Task: Look for space in Vinkovci, Croatia from 1st July, 2023 to 9th July, 2023 for 2 adults in price range Rs.8000 to Rs.15000. Place can be entire place with 1  bedroom having 1 bed and 1 bathroom. Property type can be house, flat, guest house. Booking option can be shelf check-in. Required host language is English.
Action: Mouse moved to (485, 84)
Screenshot: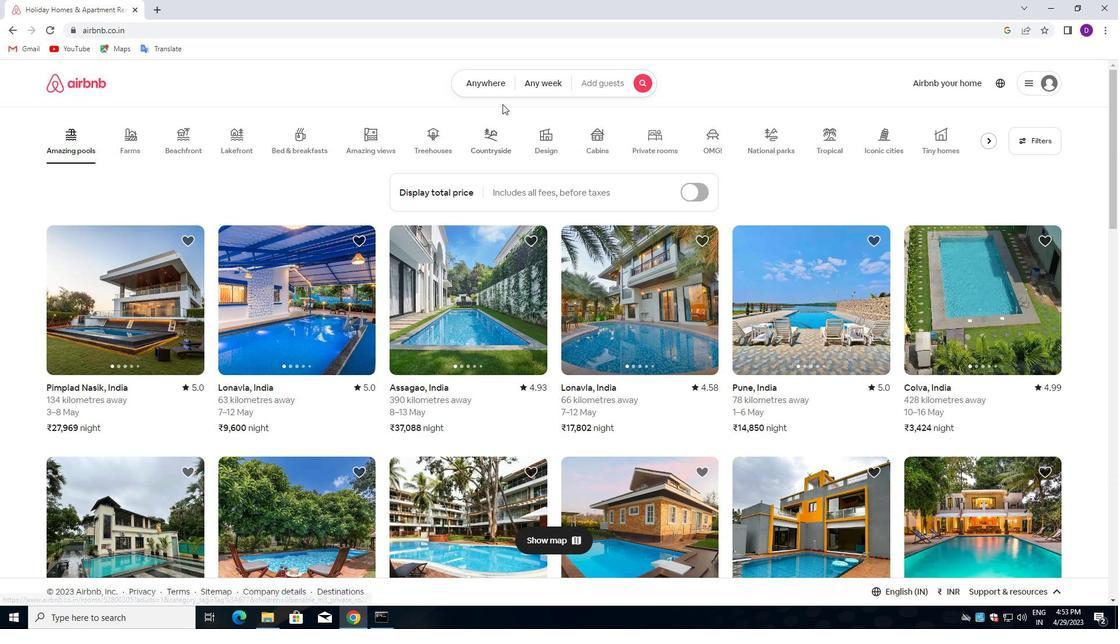 
Action: Mouse pressed left at (485, 84)
Screenshot: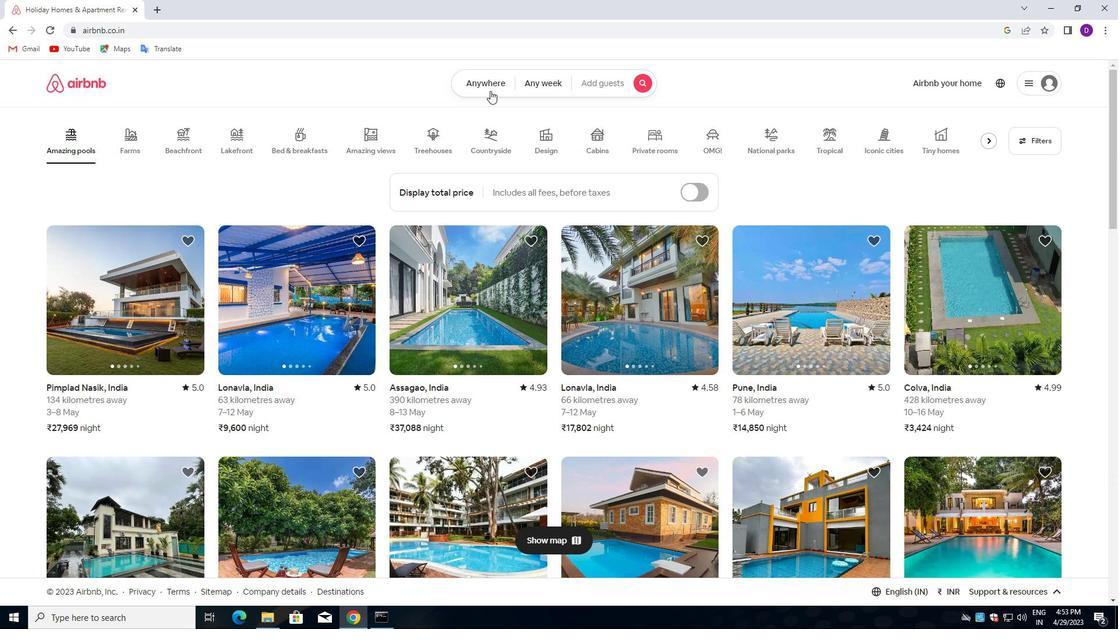
Action: Mouse moved to (377, 131)
Screenshot: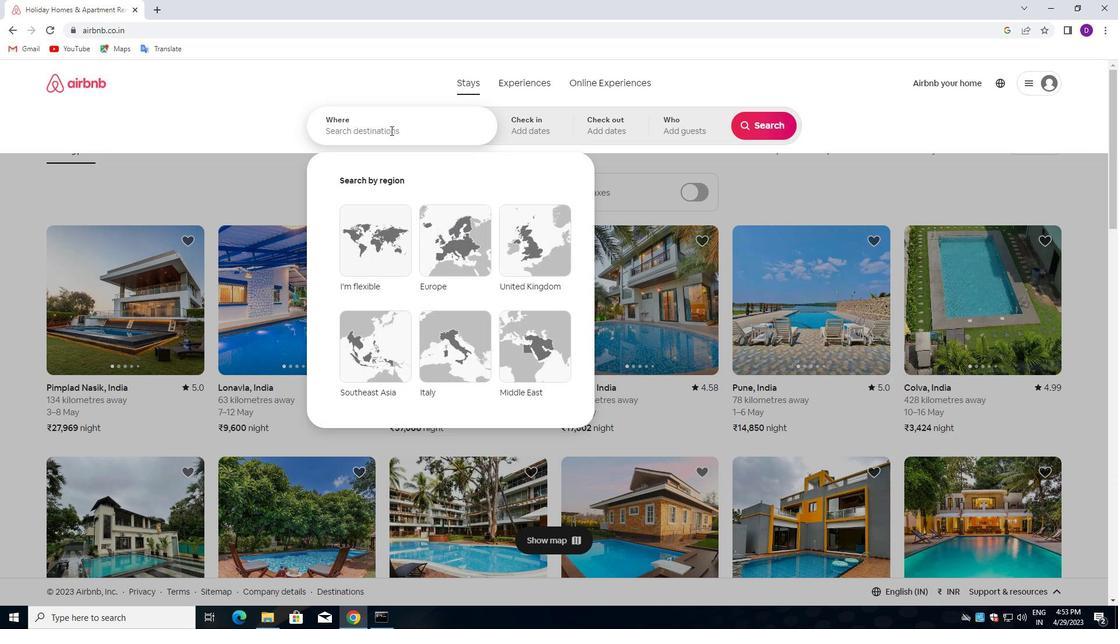 
Action: Mouse pressed left at (377, 131)
Screenshot: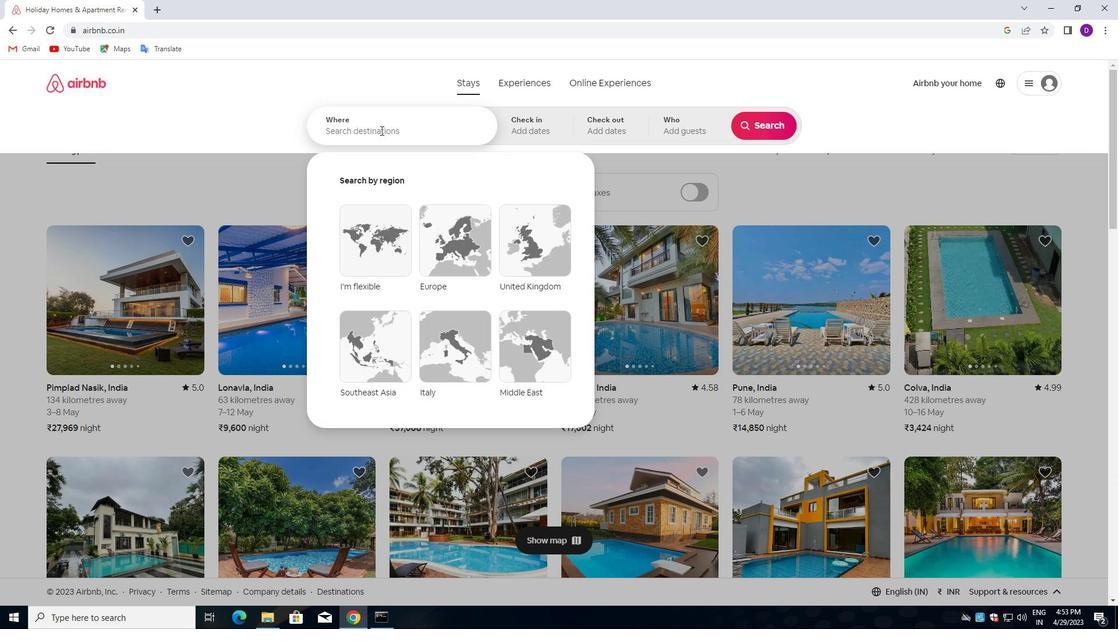 
Action: Key pressed <Key.shift_r>Vinkovci,<Key.space><Key.shift_r>Croatia<Key.down><Key.enter>
Screenshot: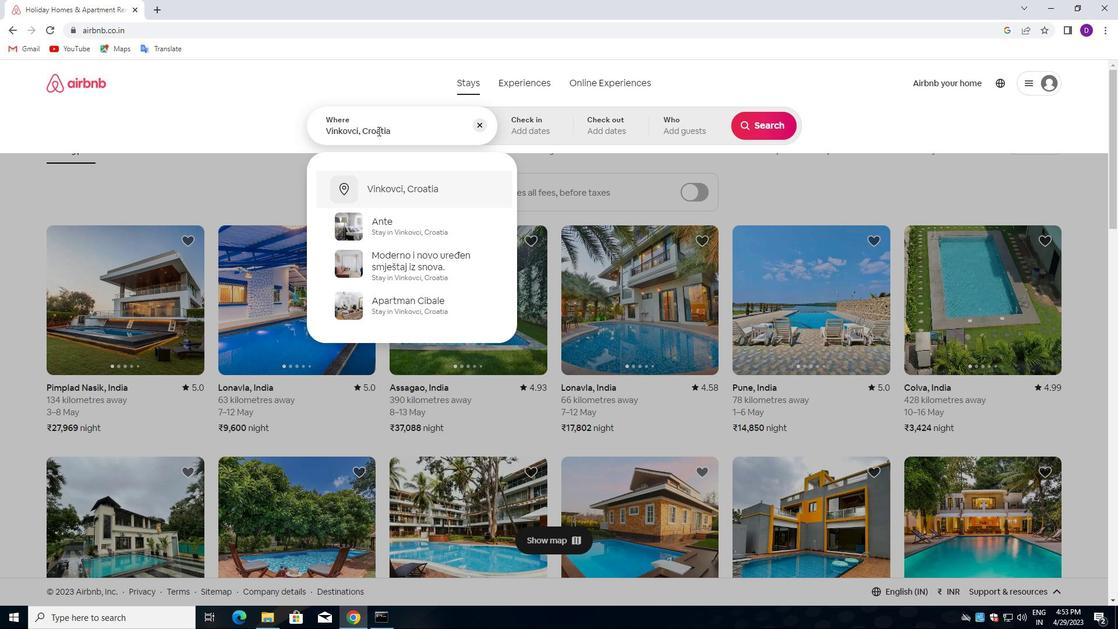 
Action: Mouse moved to (762, 218)
Screenshot: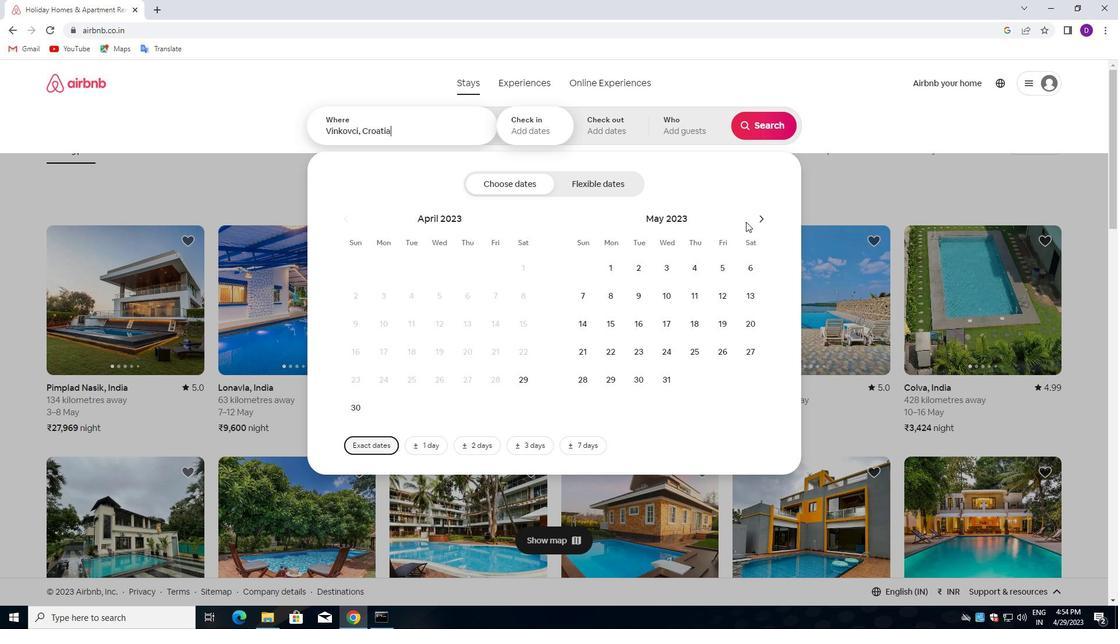 
Action: Mouse pressed left at (762, 218)
Screenshot: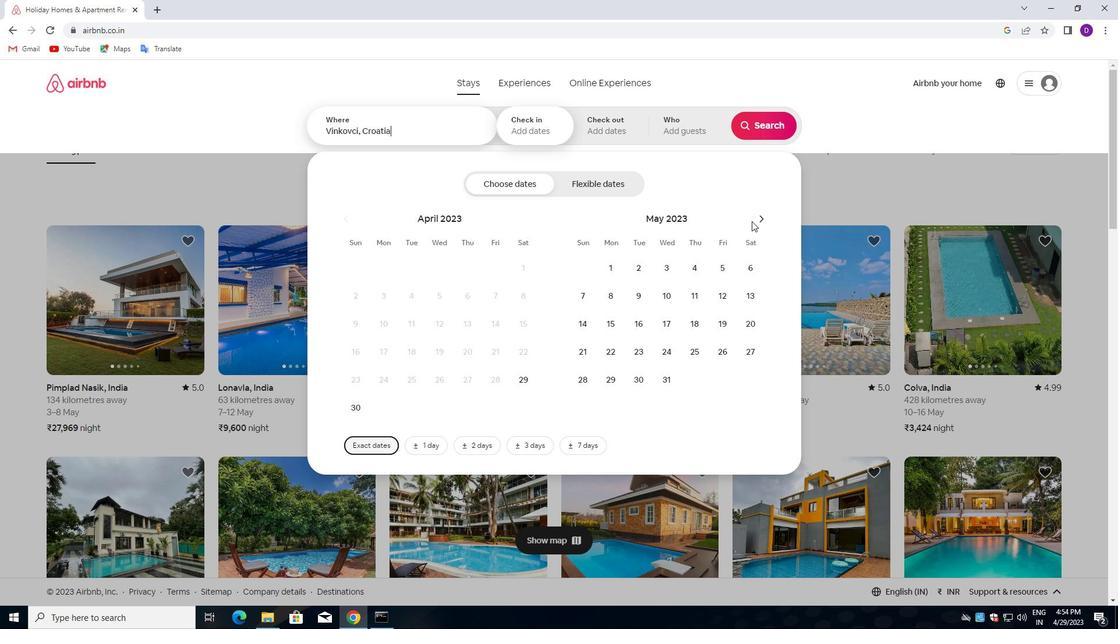 
Action: Mouse pressed left at (762, 218)
Screenshot: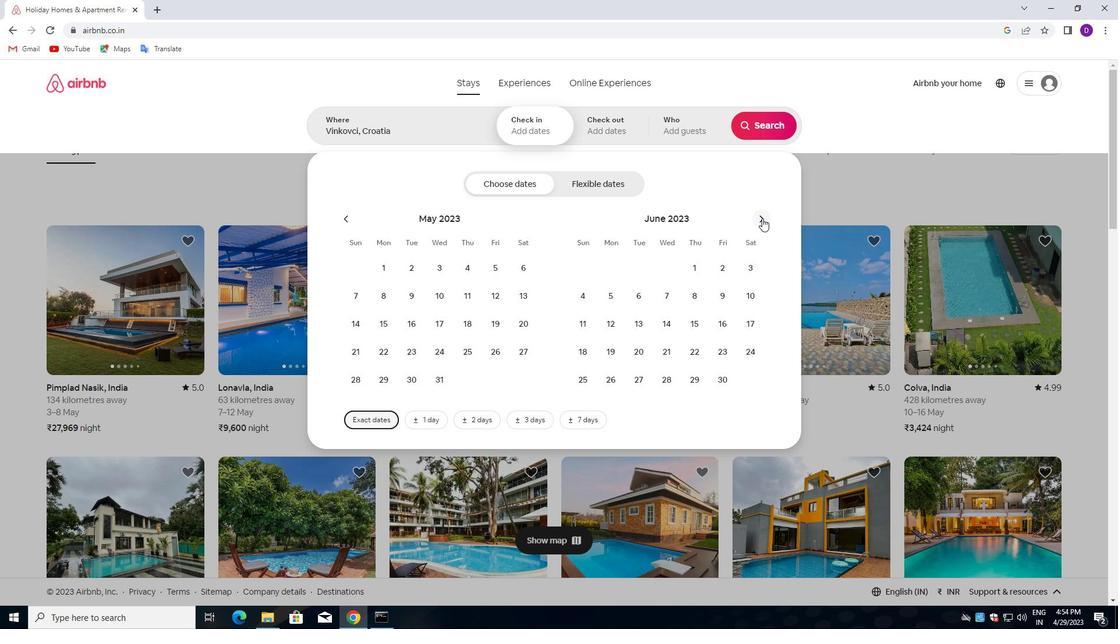 
Action: Mouse moved to (750, 265)
Screenshot: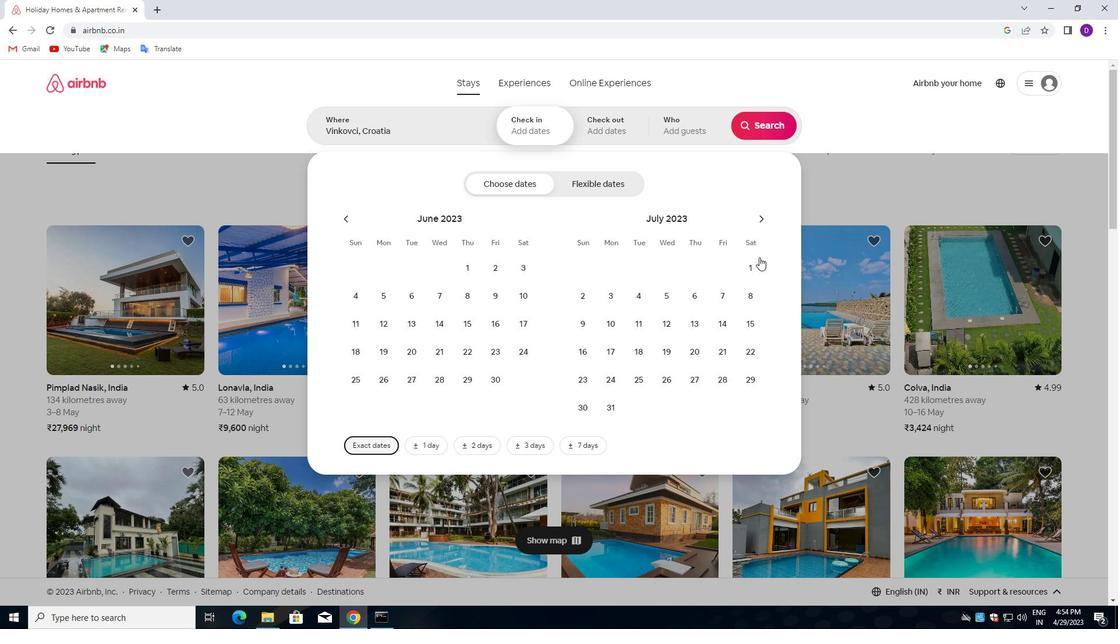 
Action: Mouse pressed left at (750, 265)
Screenshot: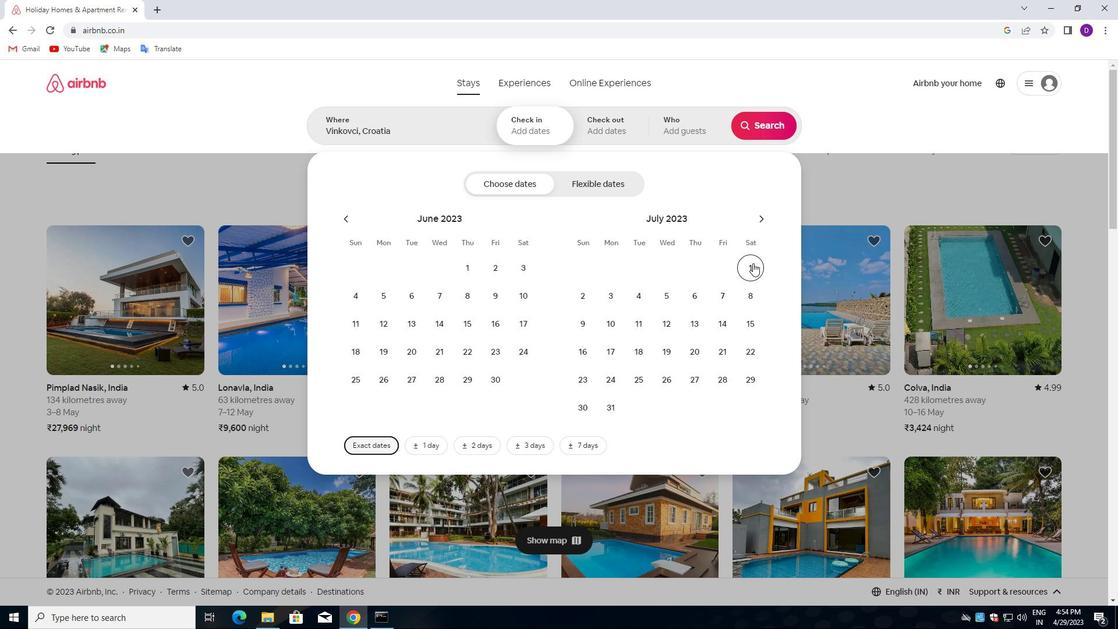 
Action: Mouse moved to (582, 319)
Screenshot: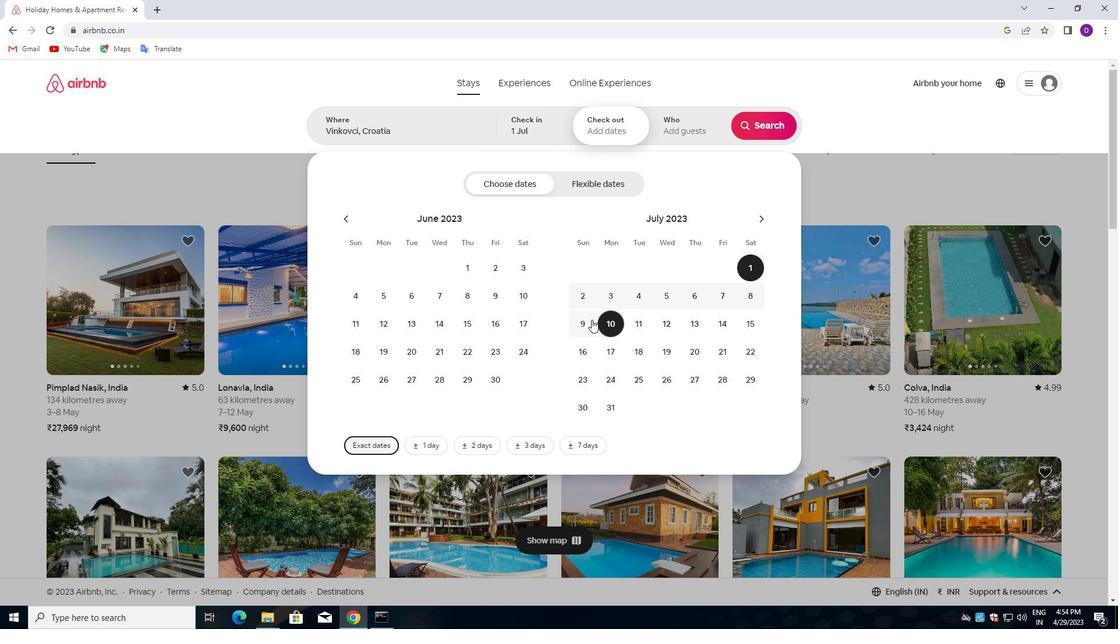 
Action: Mouse pressed left at (582, 319)
Screenshot: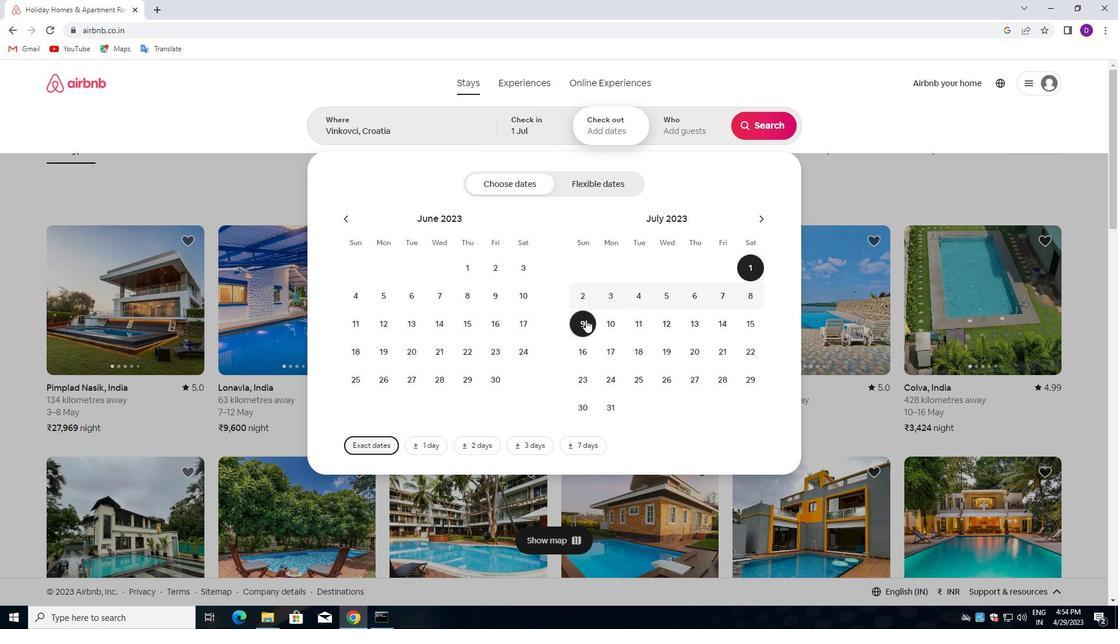 
Action: Mouse moved to (673, 126)
Screenshot: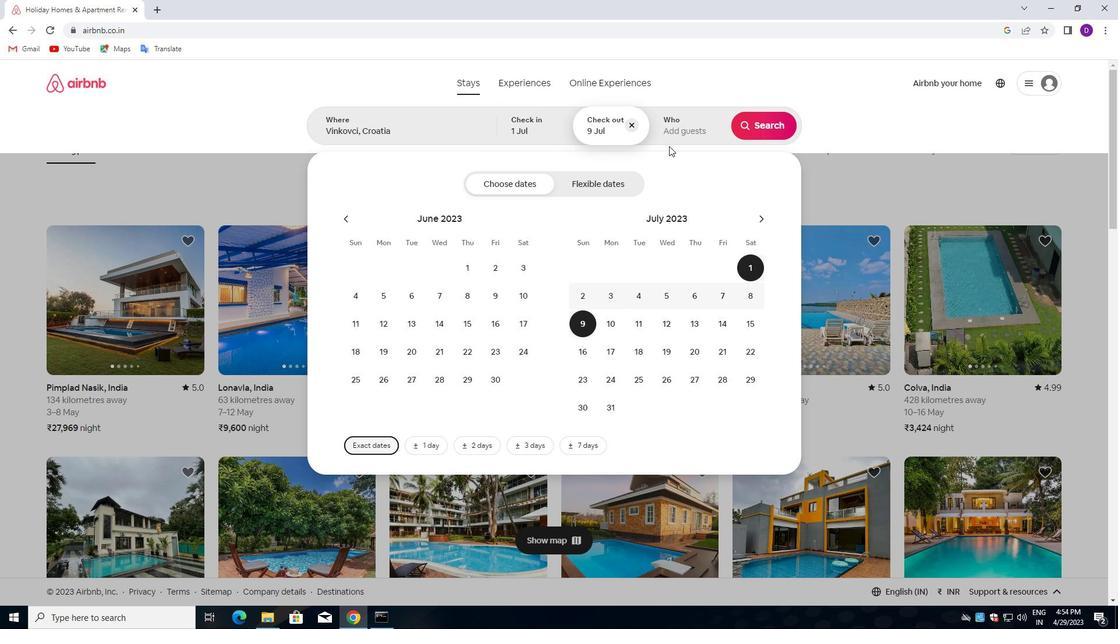 
Action: Mouse pressed left at (673, 126)
Screenshot: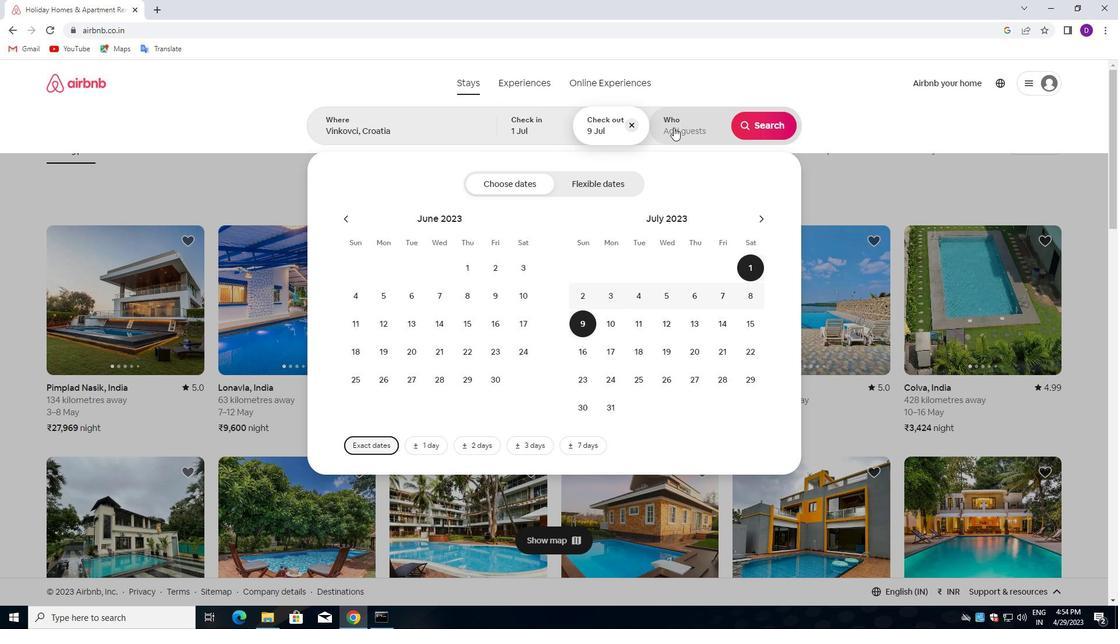 
Action: Mouse moved to (773, 190)
Screenshot: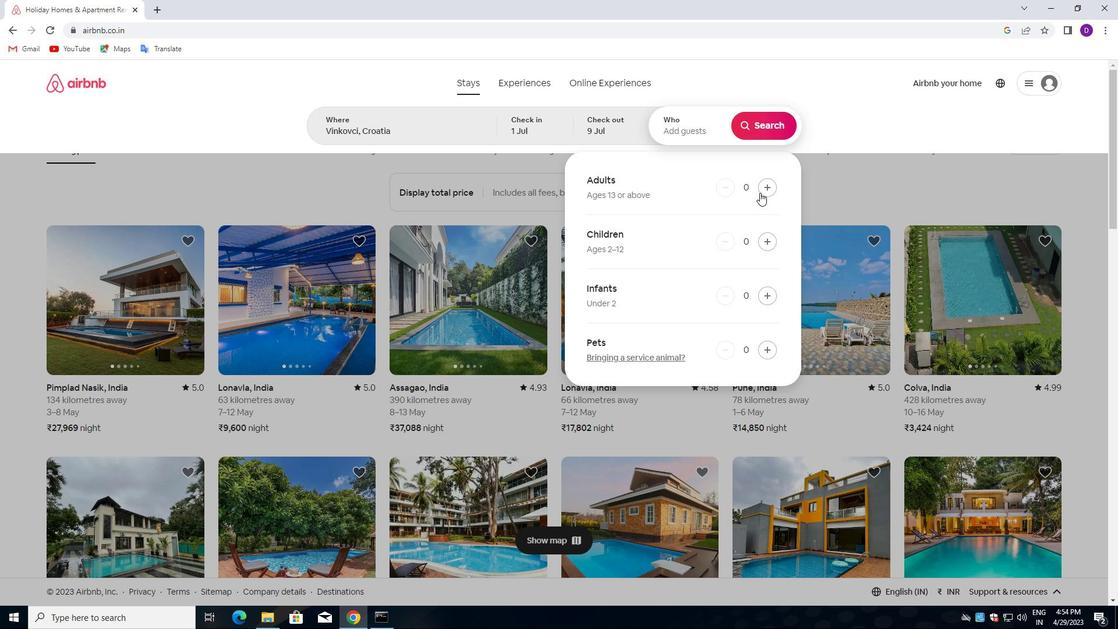 
Action: Mouse pressed left at (773, 190)
Screenshot: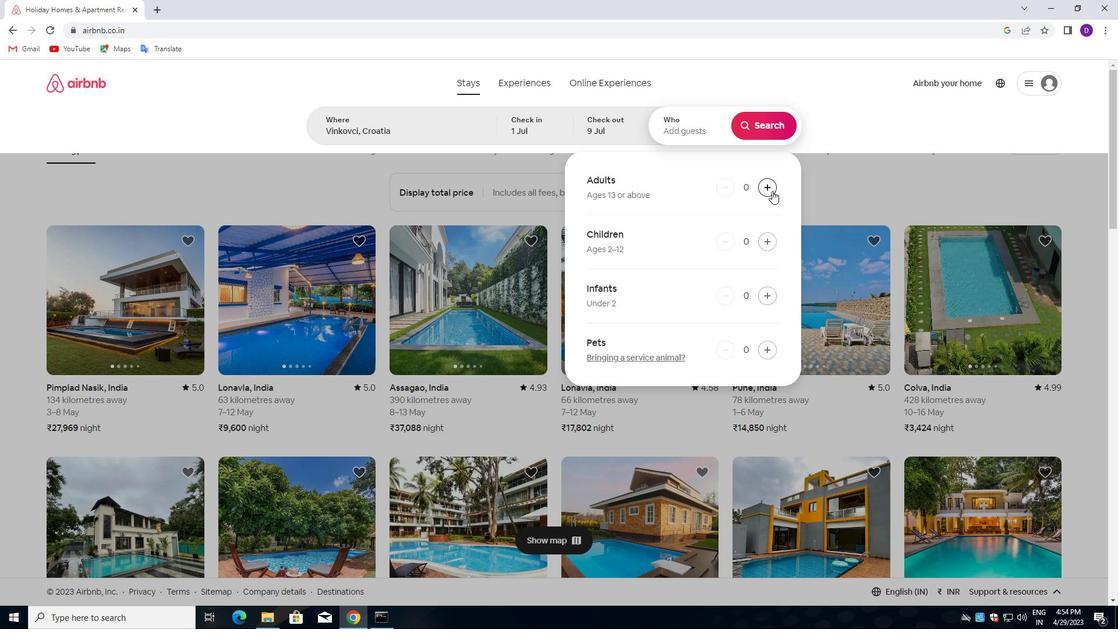 
Action: Mouse pressed left at (773, 190)
Screenshot: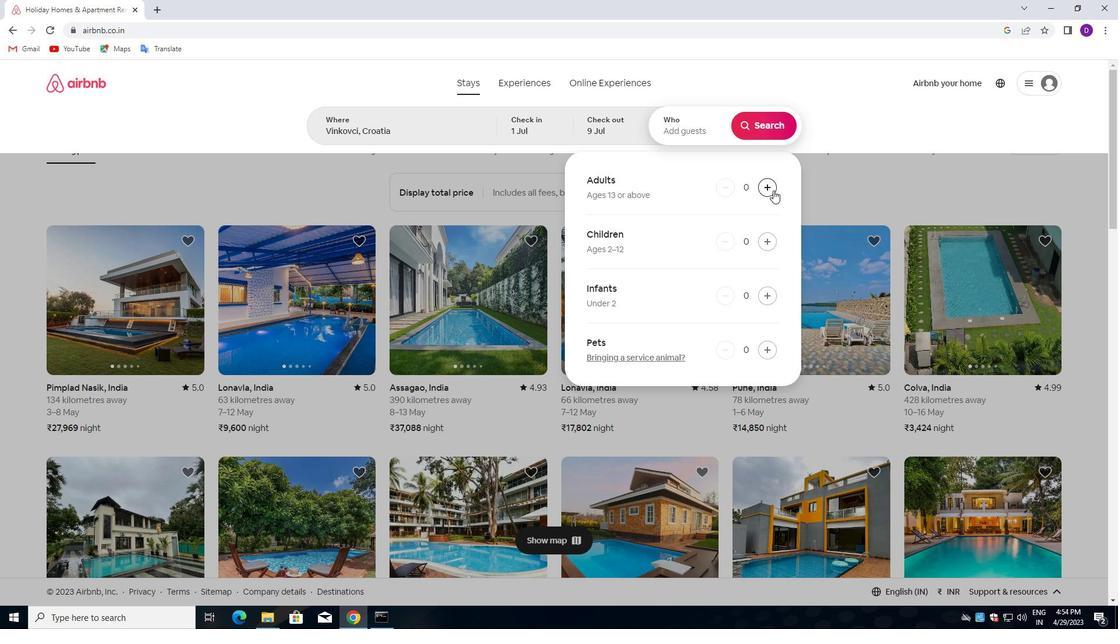 
Action: Mouse moved to (758, 128)
Screenshot: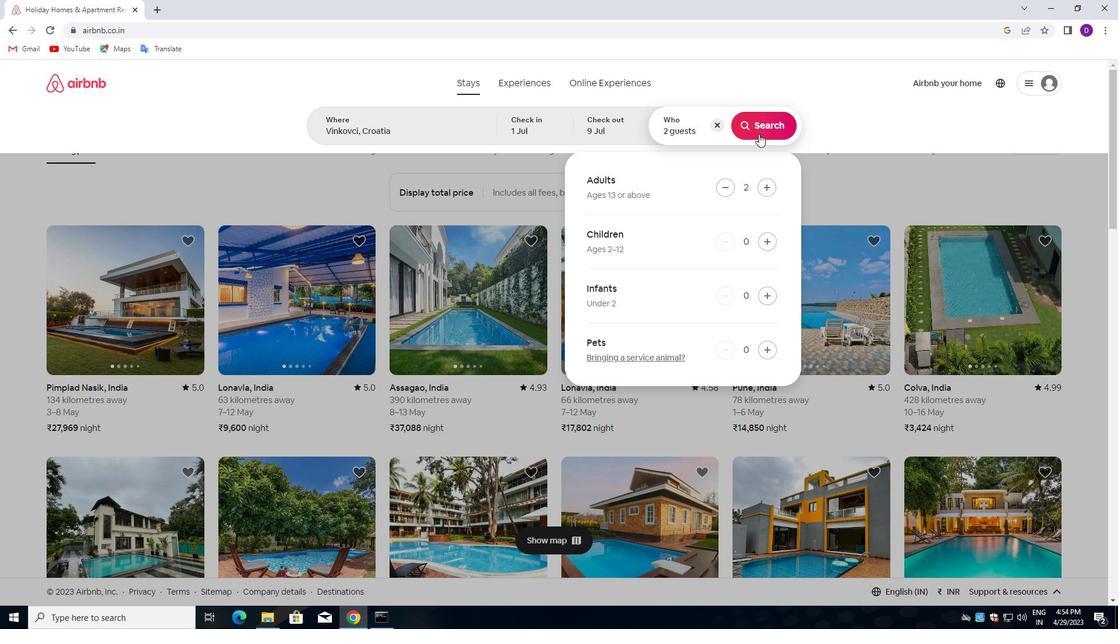 
Action: Mouse pressed left at (758, 128)
Screenshot: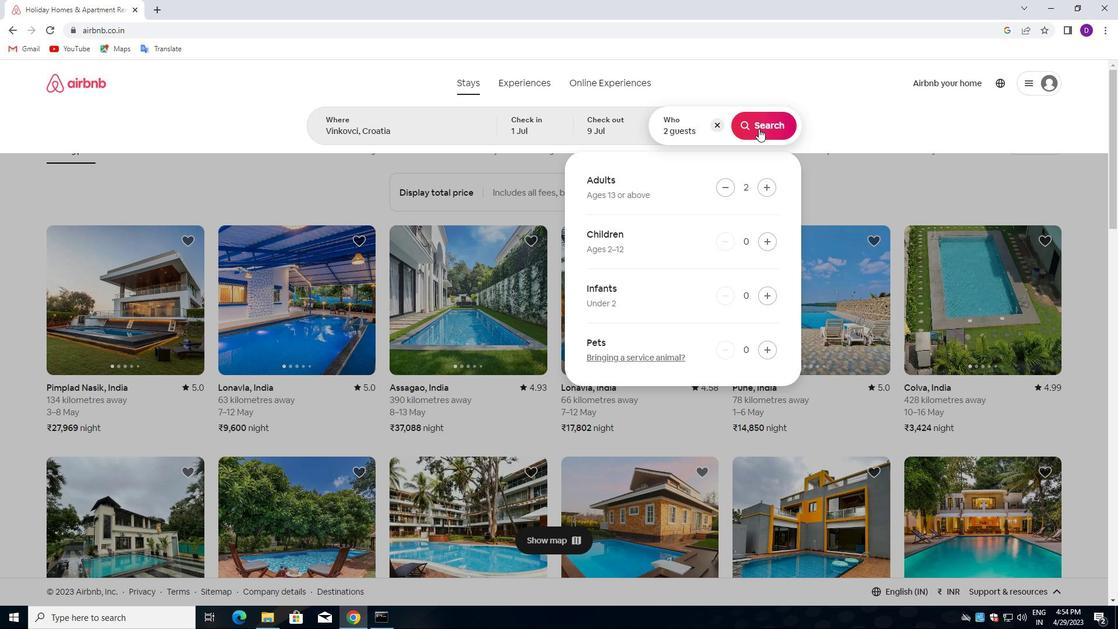 
Action: Mouse moved to (1056, 134)
Screenshot: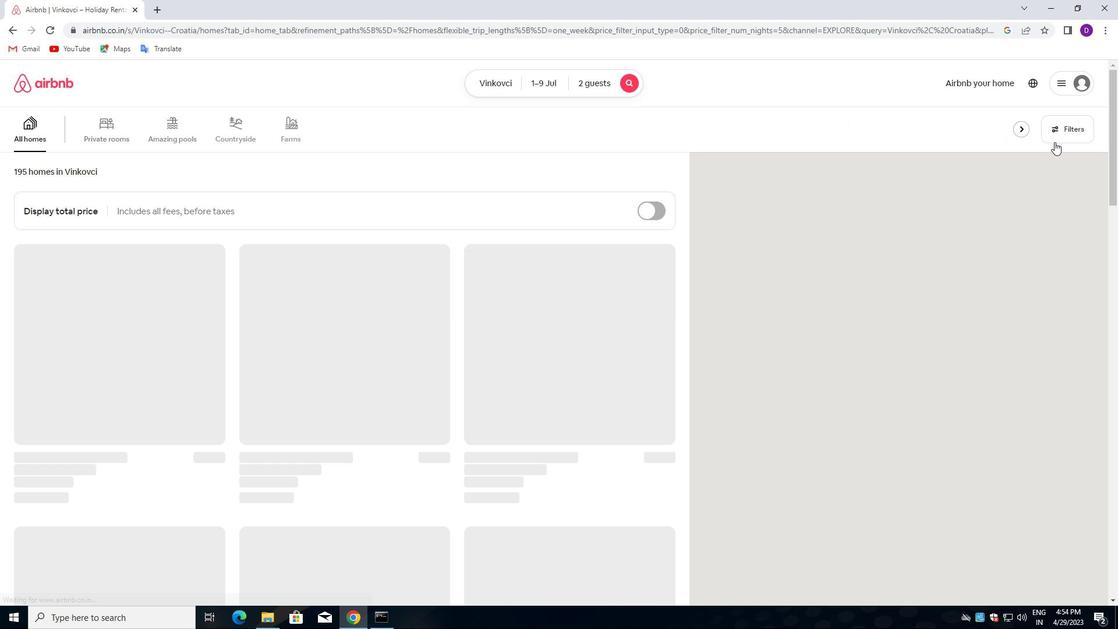 
Action: Mouse pressed left at (1056, 134)
Screenshot: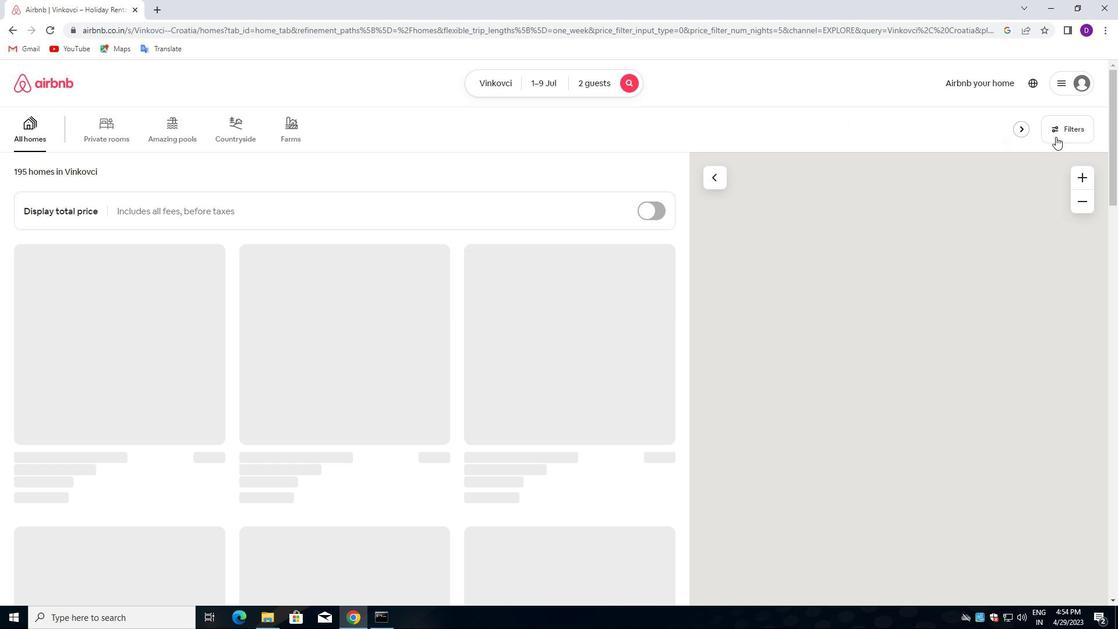 
Action: Mouse moved to (408, 277)
Screenshot: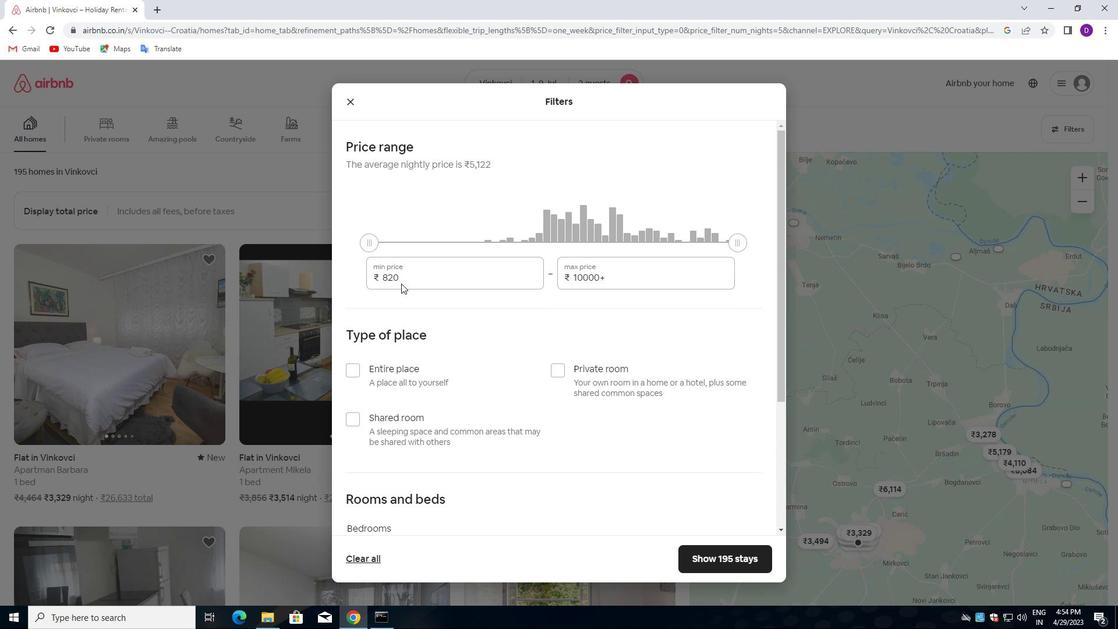 
Action: Mouse pressed left at (408, 277)
Screenshot: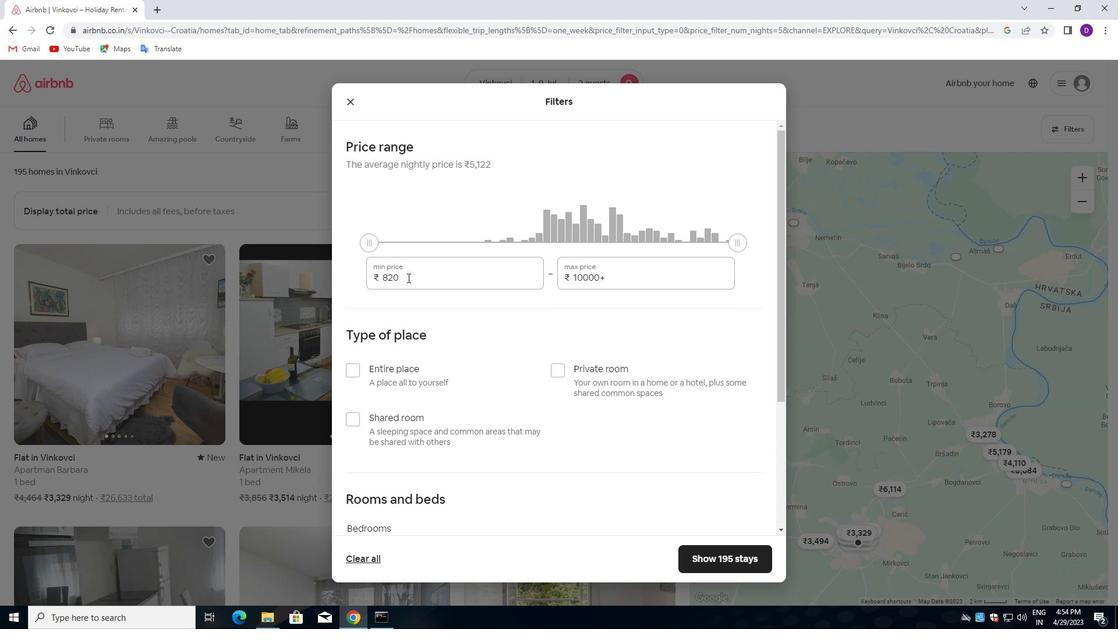 
Action: Mouse pressed left at (408, 277)
Screenshot: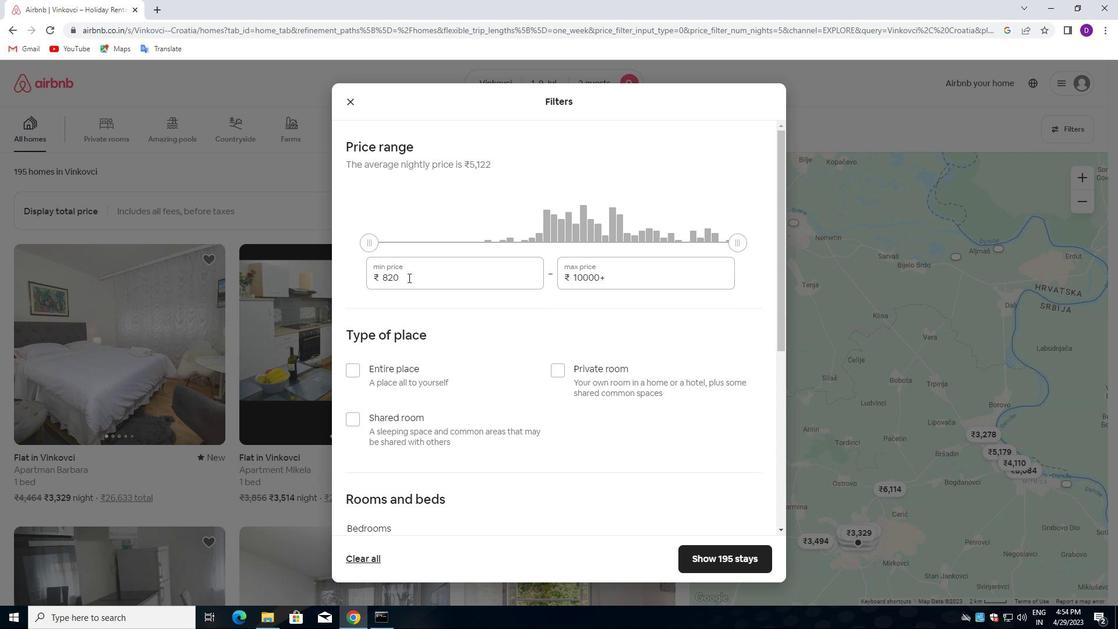 
Action: Key pressed 8000<Key.tab>159<Key.backspace>000
Screenshot: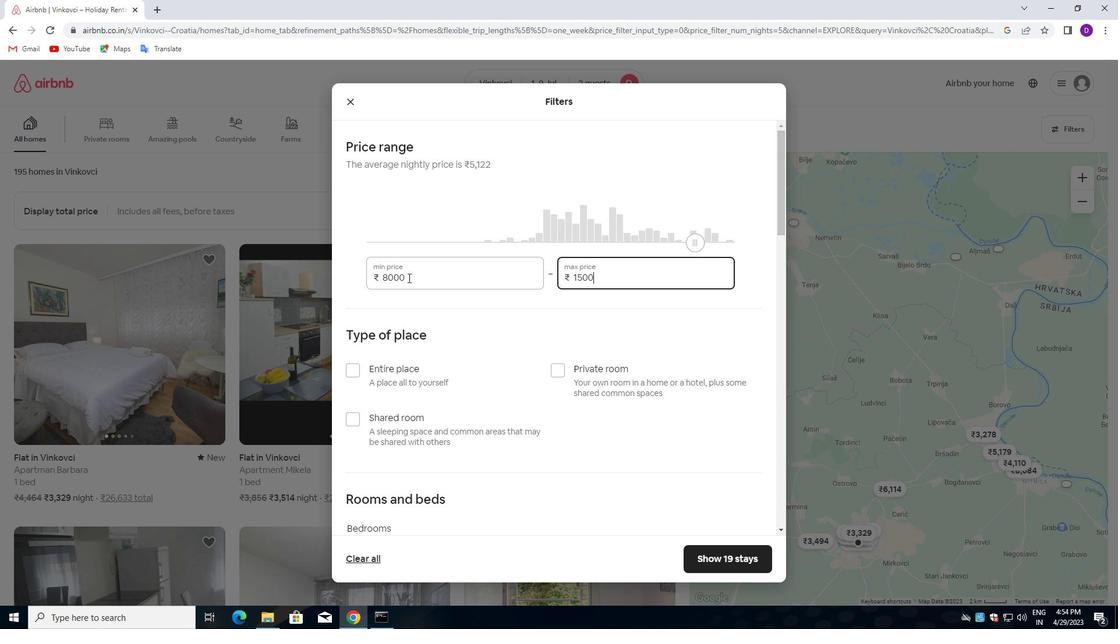 
Action: Mouse moved to (355, 372)
Screenshot: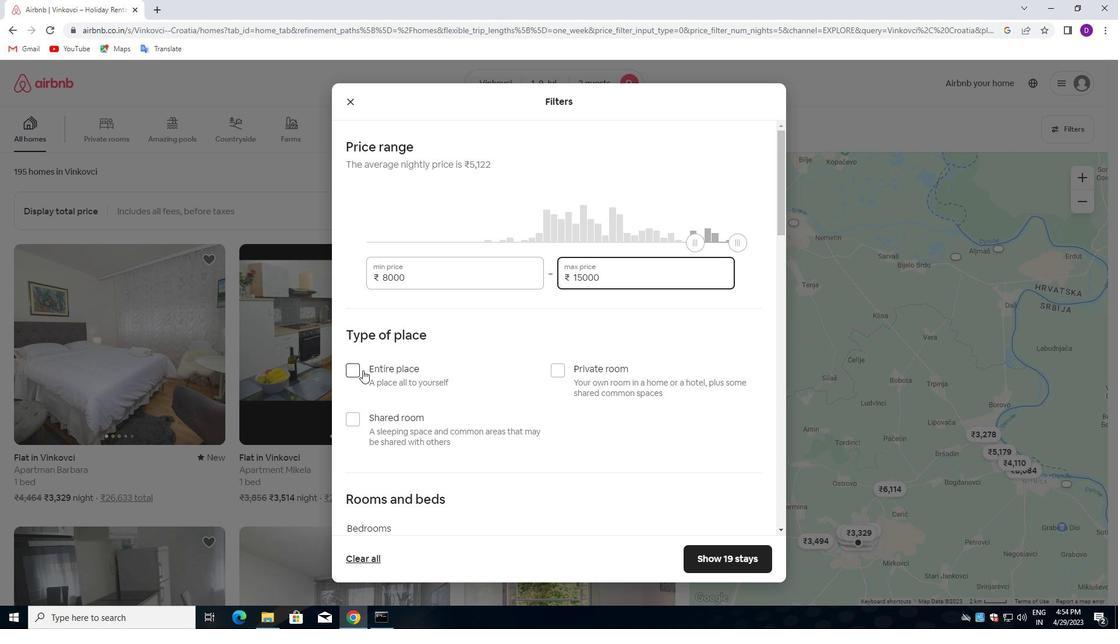 
Action: Mouse pressed left at (355, 372)
Screenshot: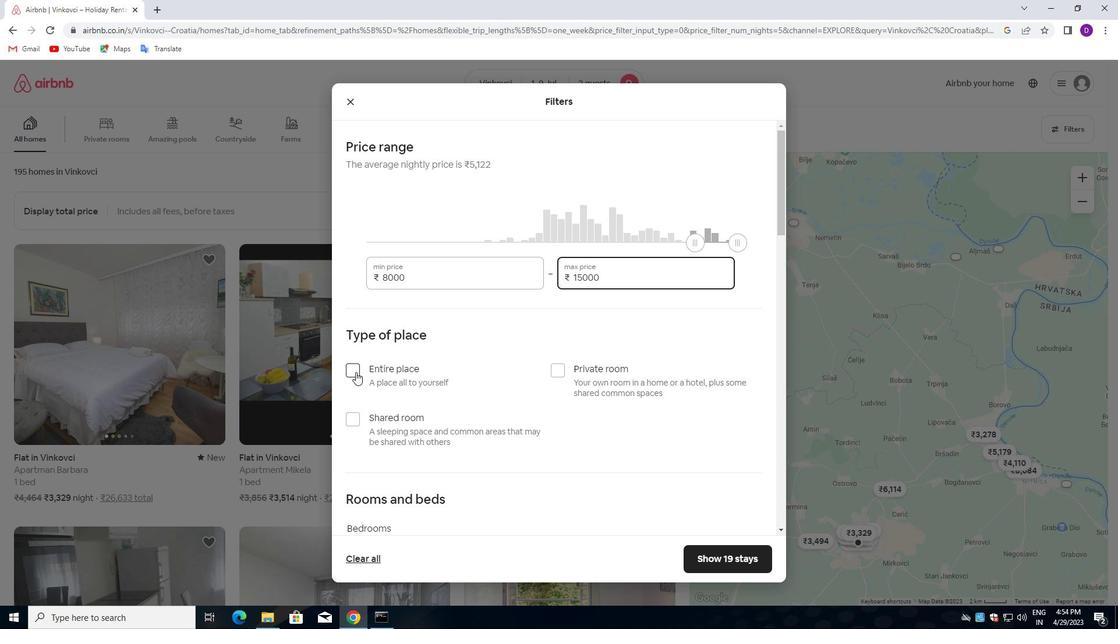 
Action: Mouse moved to (417, 424)
Screenshot: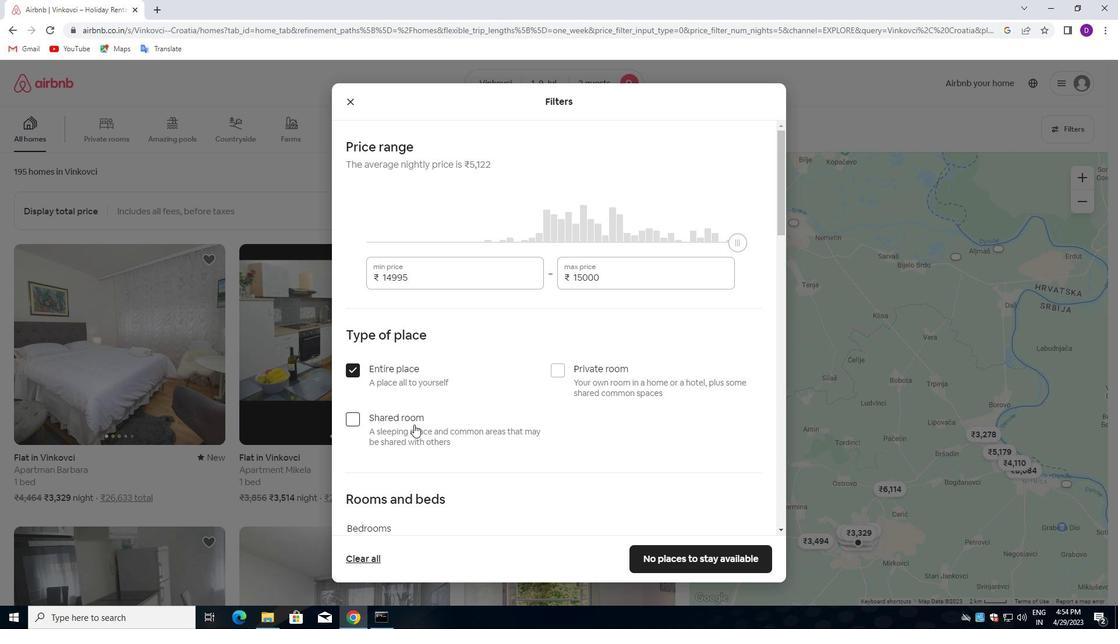 
Action: Mouse scrolled (417, 423) with delta (0, 0)
Screenshot: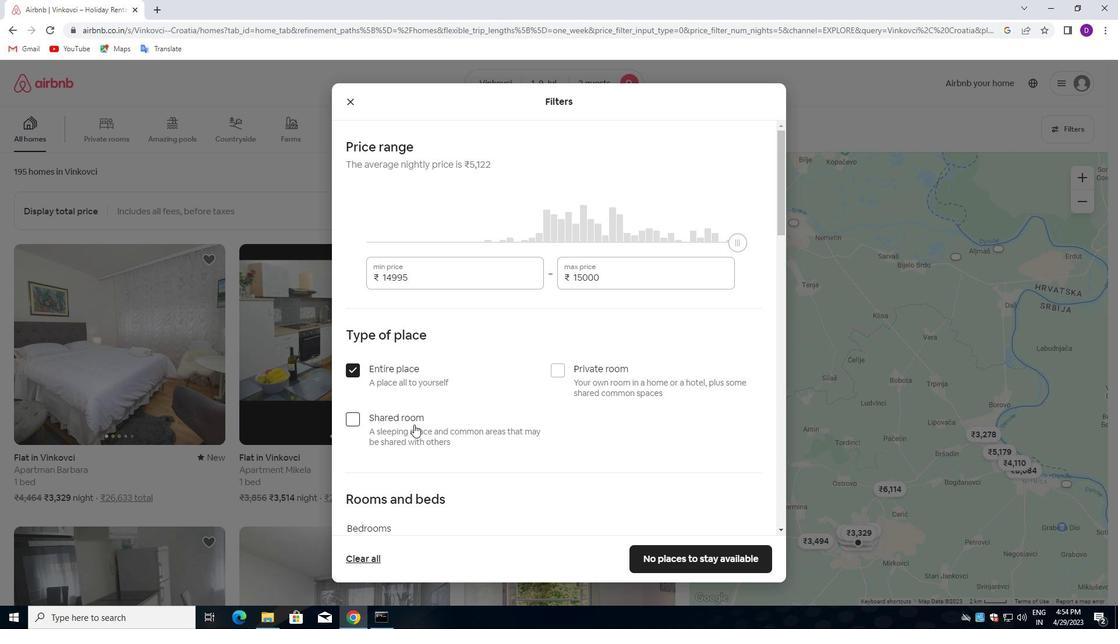 
Action: Mouse scrolled (417, 423) with delta (0, 0)
Screenshot: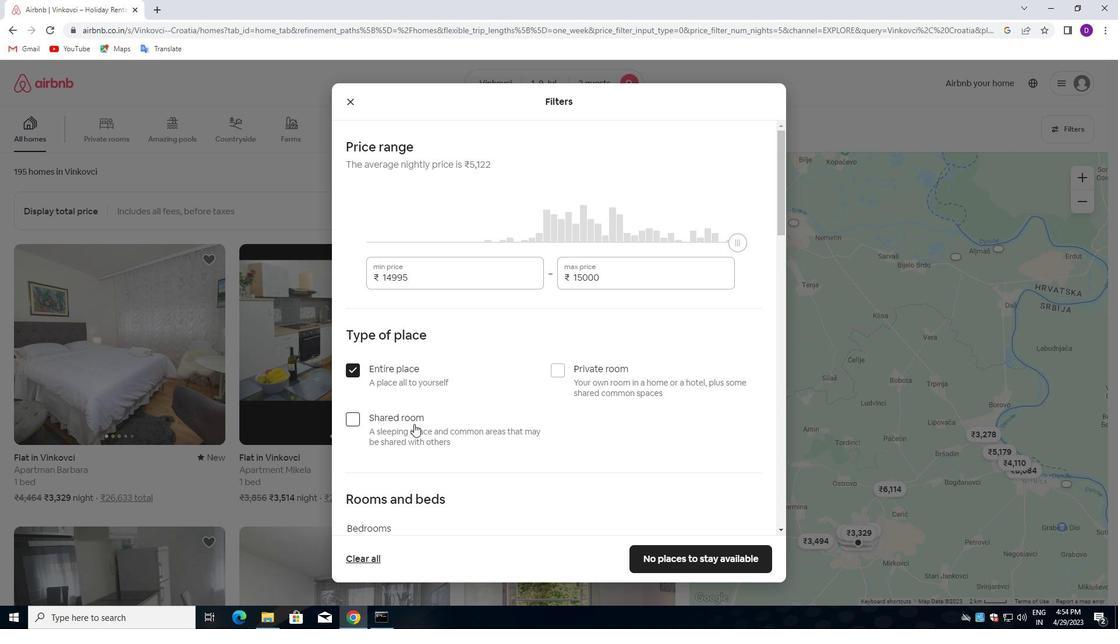 
Action: Mouse scrolled (417, 423) with delta (0, 0)
Screenshot: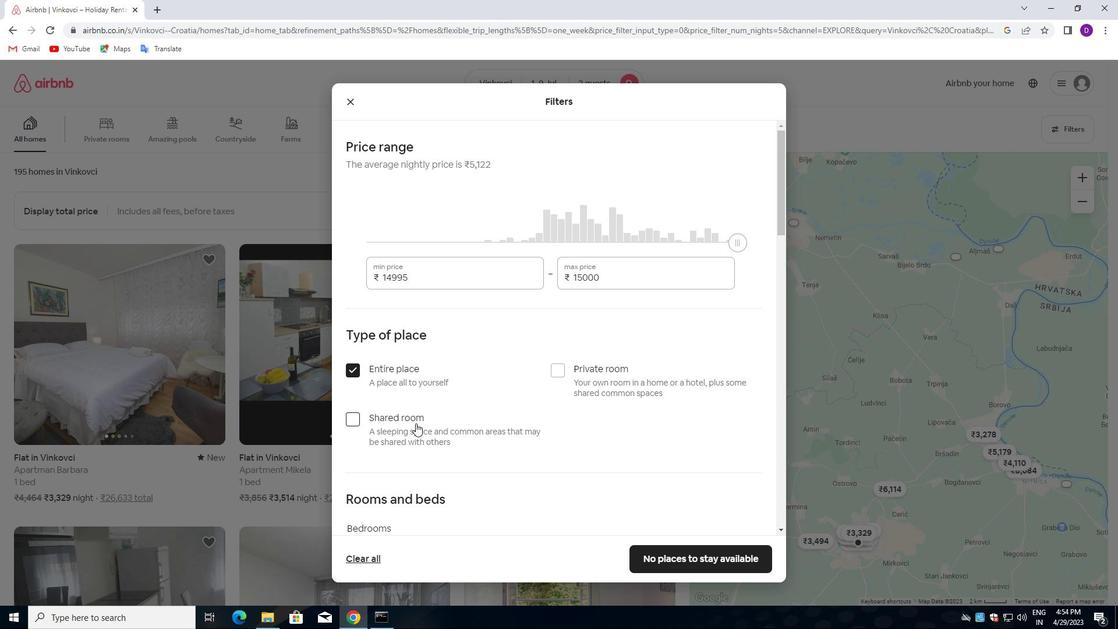 
Action: Mouse moved to (419, 391)
Screenshot: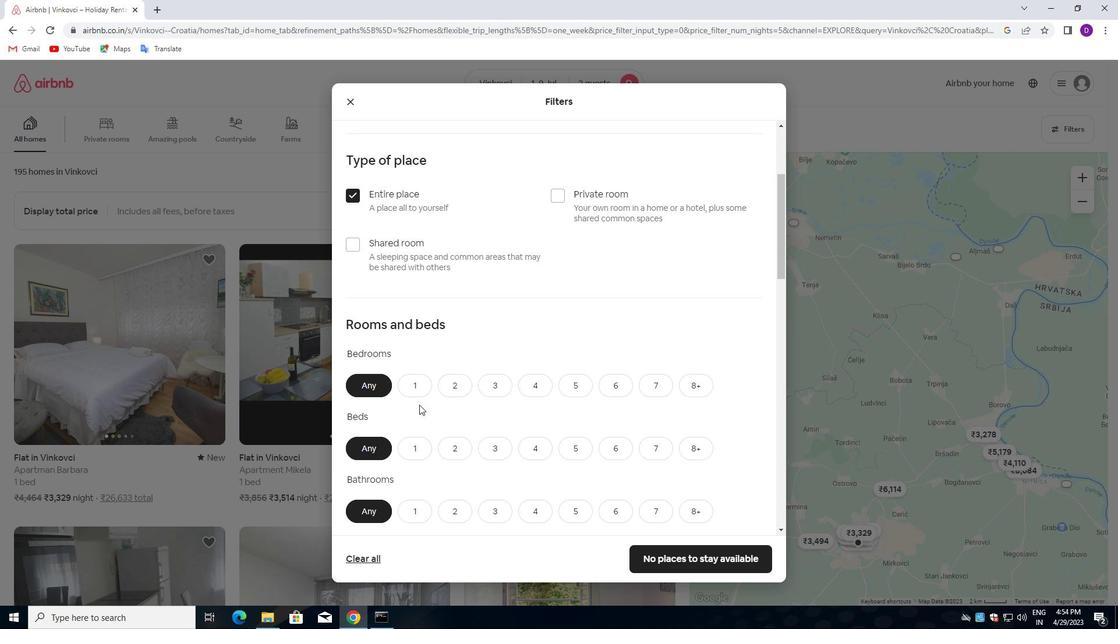 
Action: Mouse pressed left at (419, 391)
Screenshot: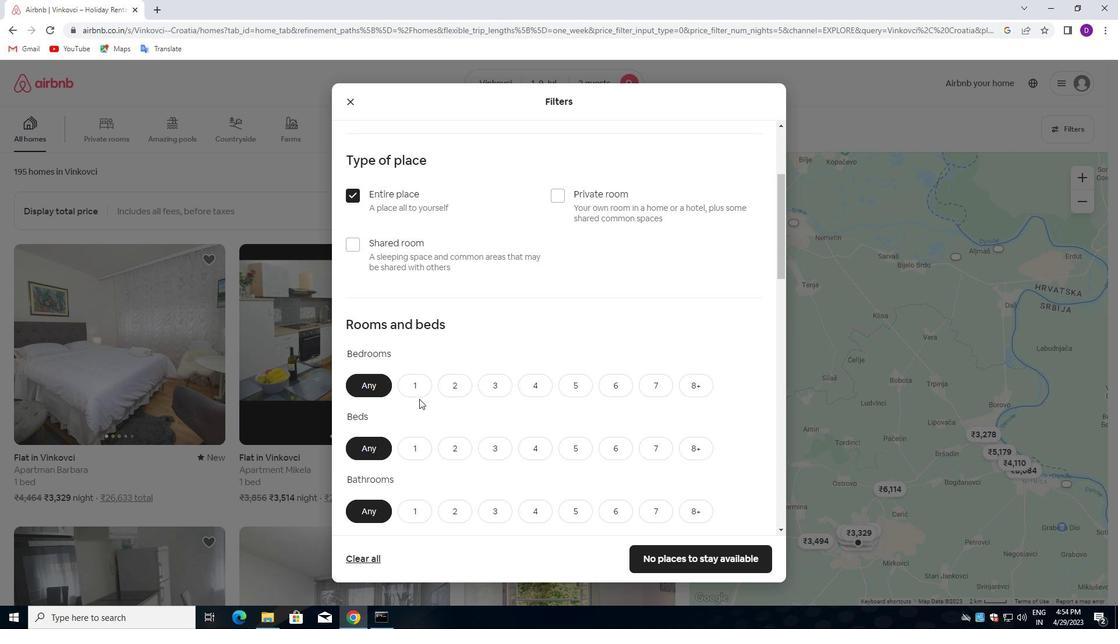 
Action: Mouse moved to (421, 443)
Screenshot: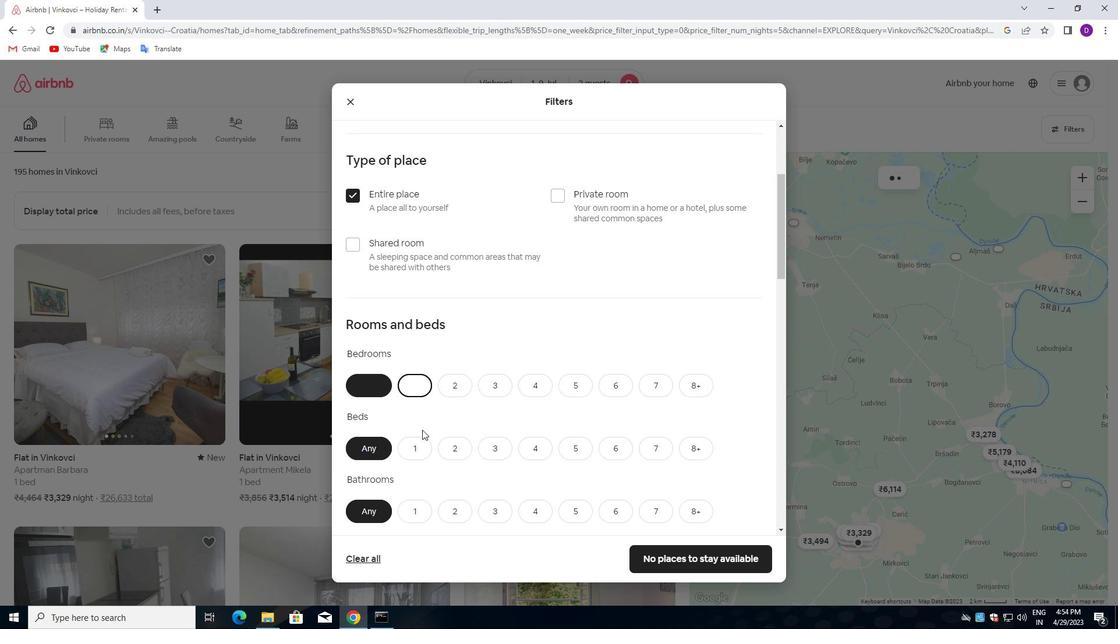 
Action: Mouse pressed left at (421, 443)
Screenshot: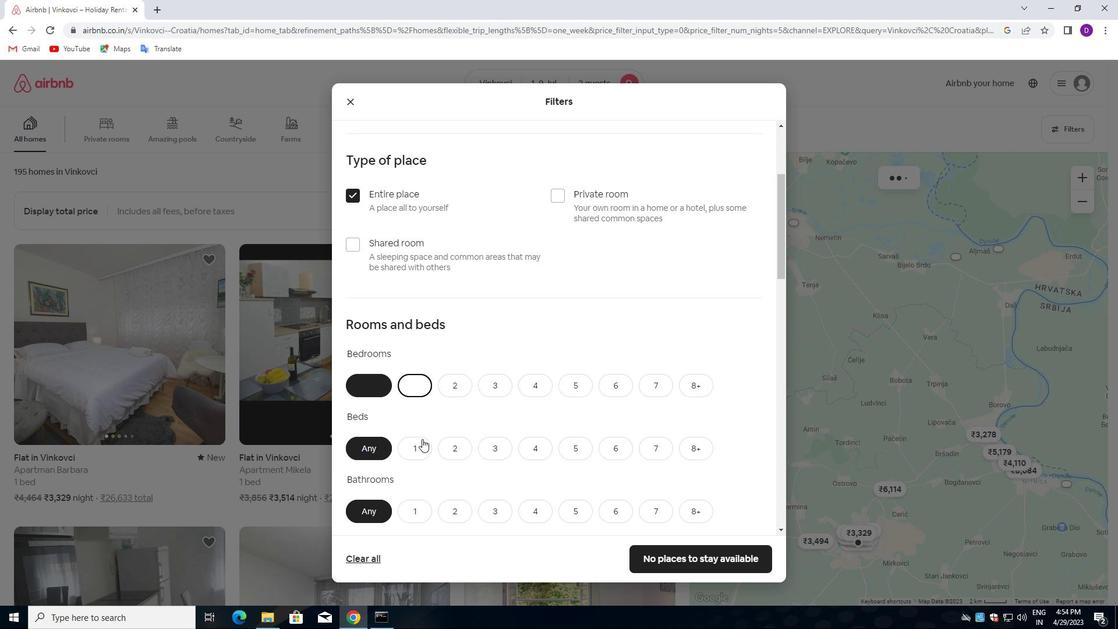 
Action: Mouse moved to (414, 509)
Screenshot: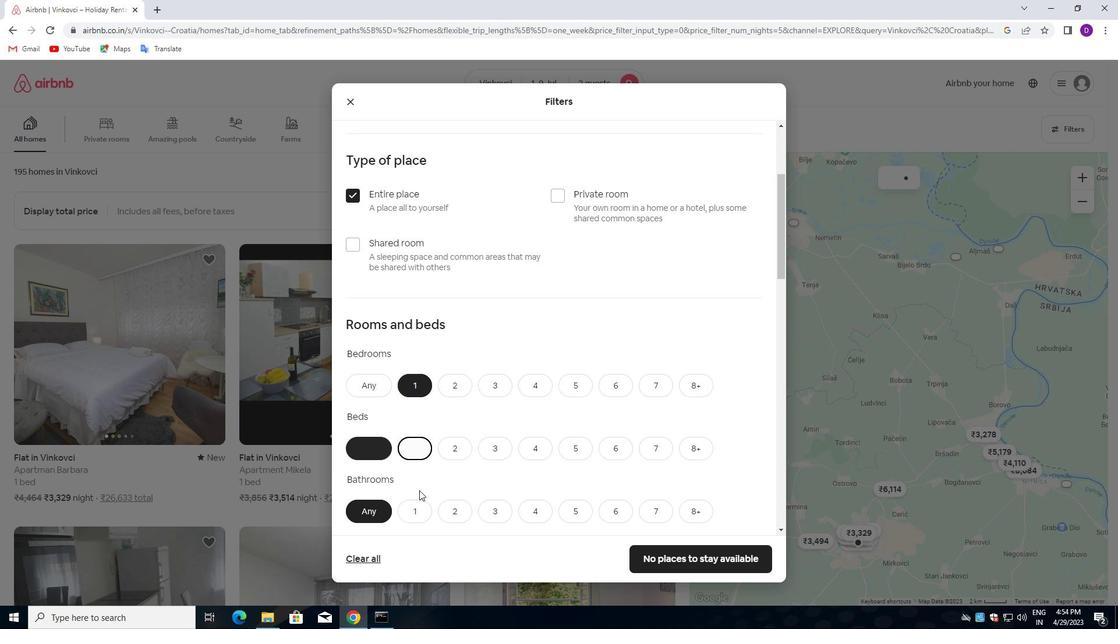
Action: Mouse pressed left at (414, 509)
Screenshot: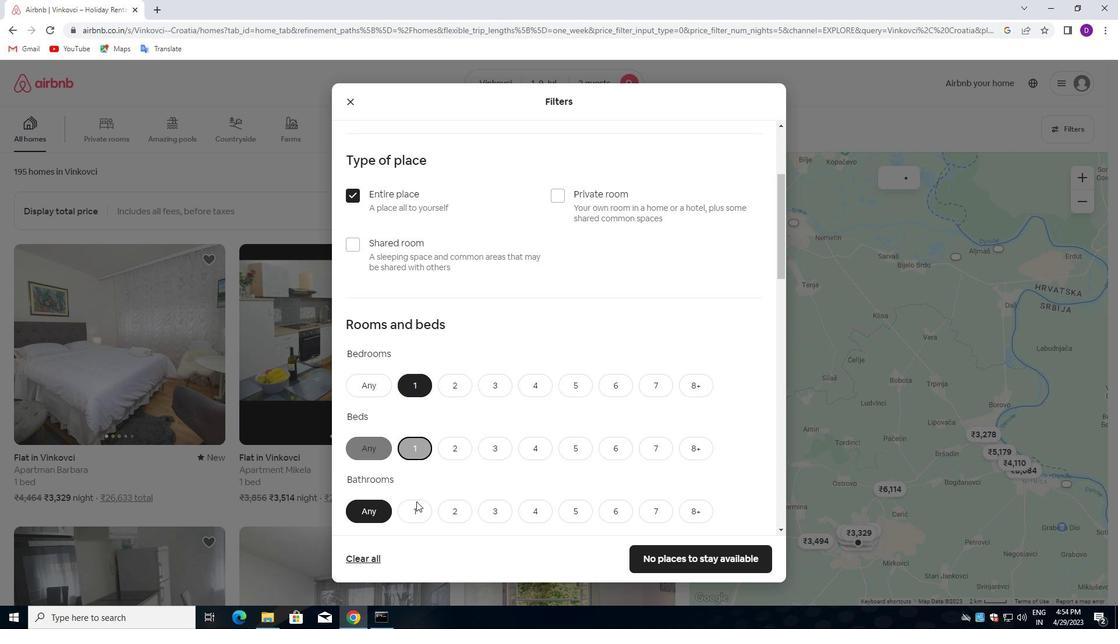 
Action: Mouse moved to (432, 460)
Screenshot: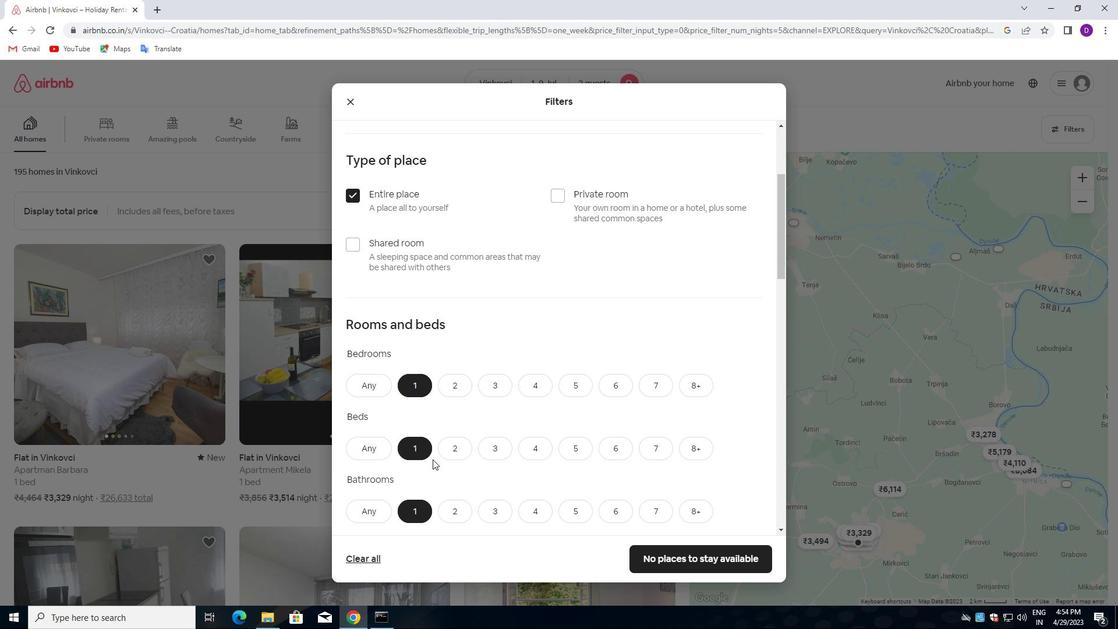 
Action: Mouse scrolled (432, 460) with delta (0, 0)
Screenshot: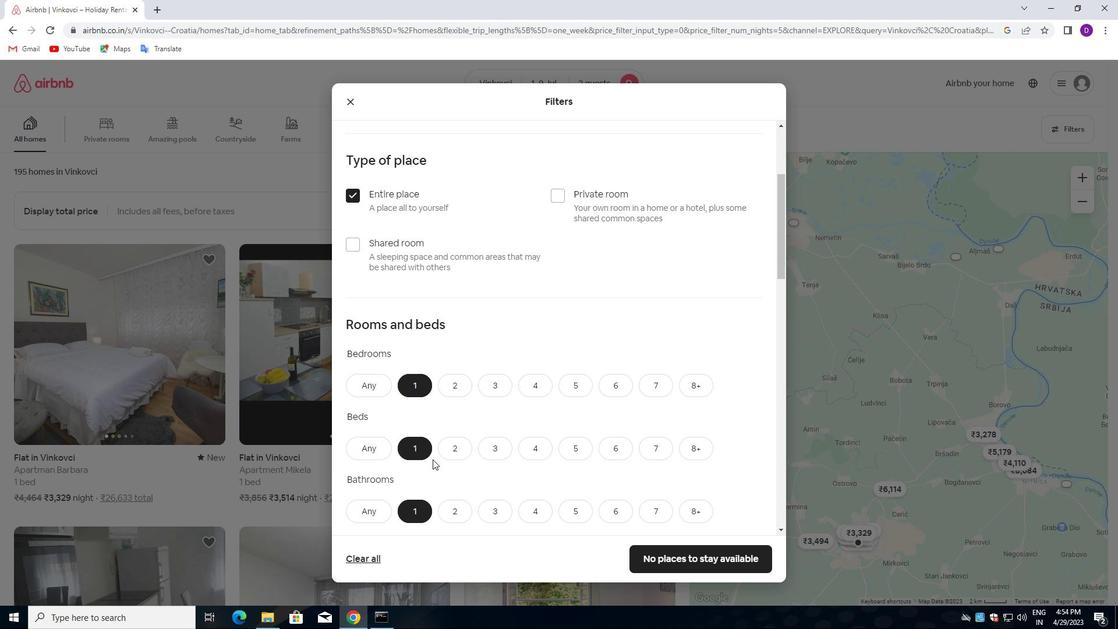 
Action: Mouse moved to (433, 462)
Screenshot: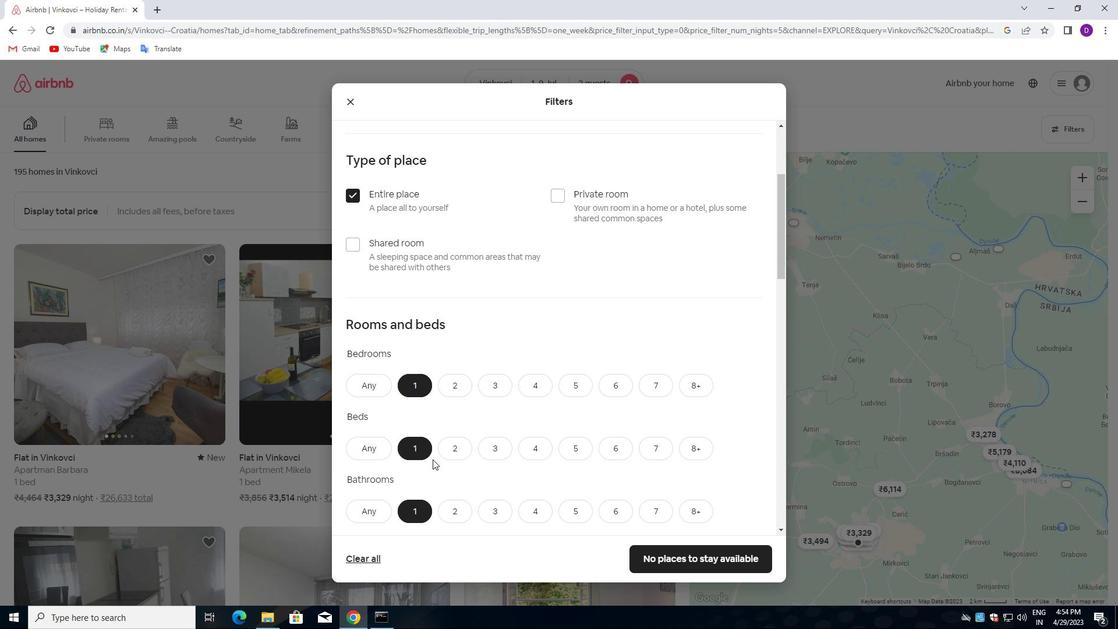 
Action: Mouse scrolled (433, 461) with delta (0, 0)
Screenshot: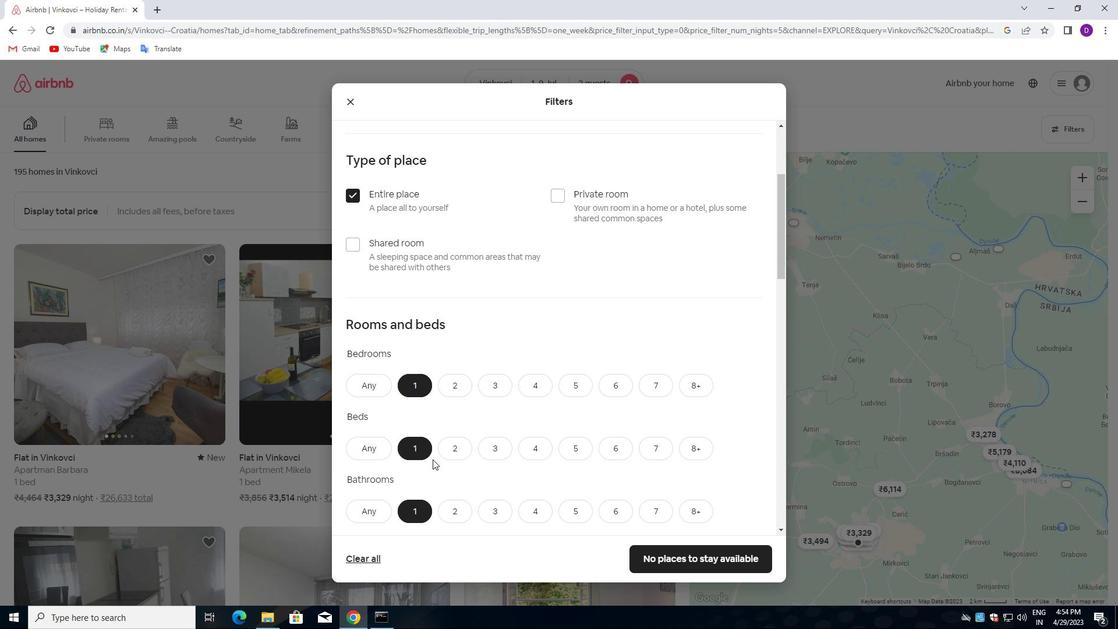 
Action: Mouse moved to (433, 464)
Screenshot: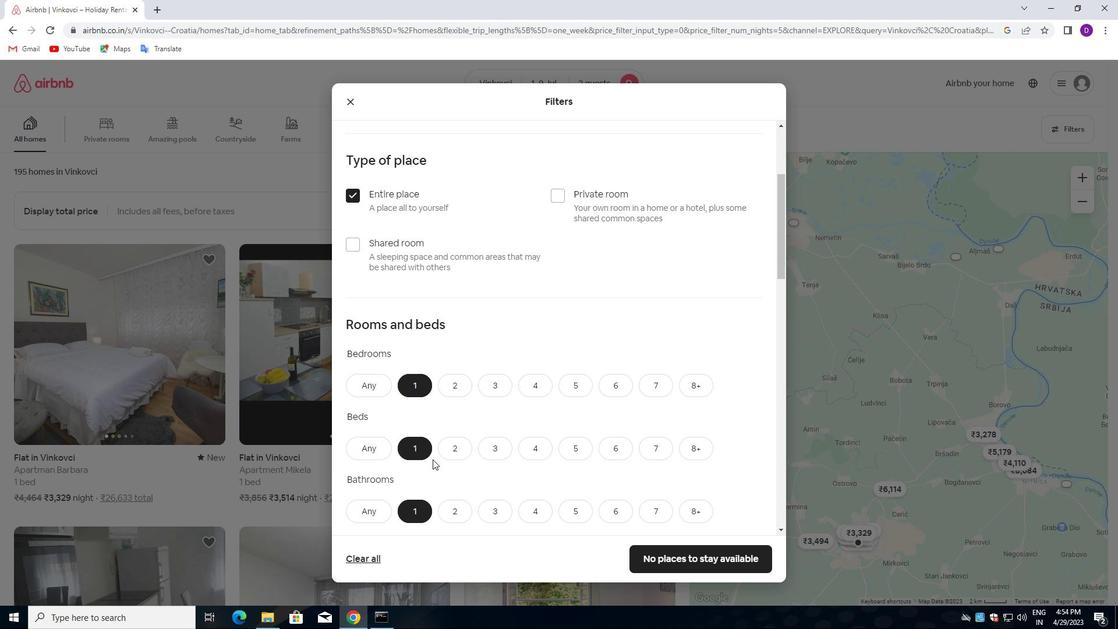 
Action: Mouse scrolled (433, 463) with delta (0, 0)
Screenshot: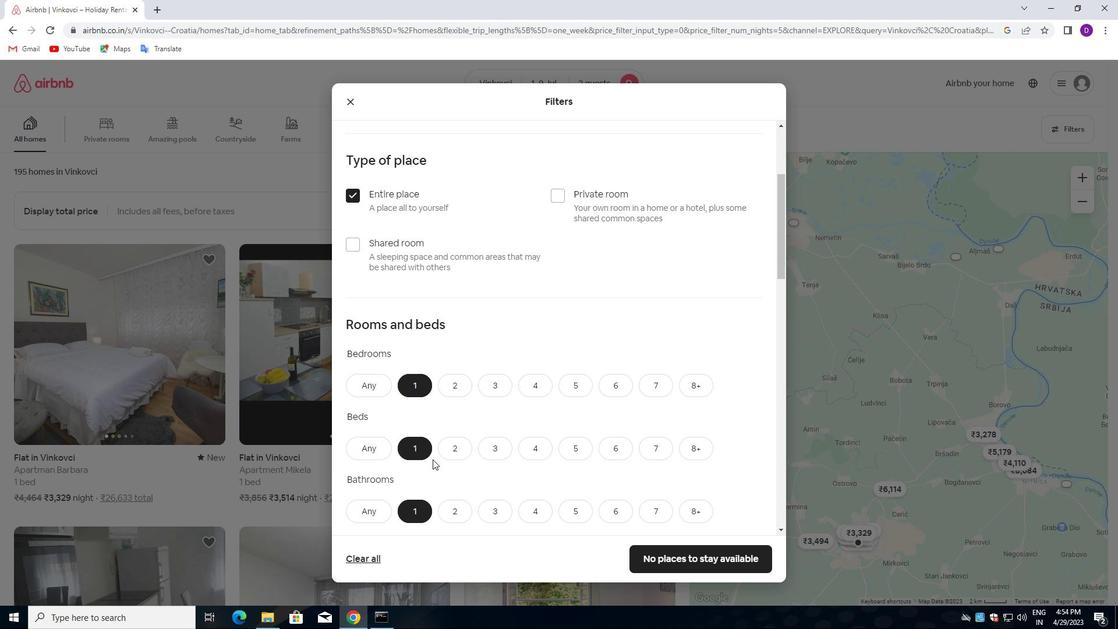 
Action: Mouse moved to (400, 463)
Screenshot: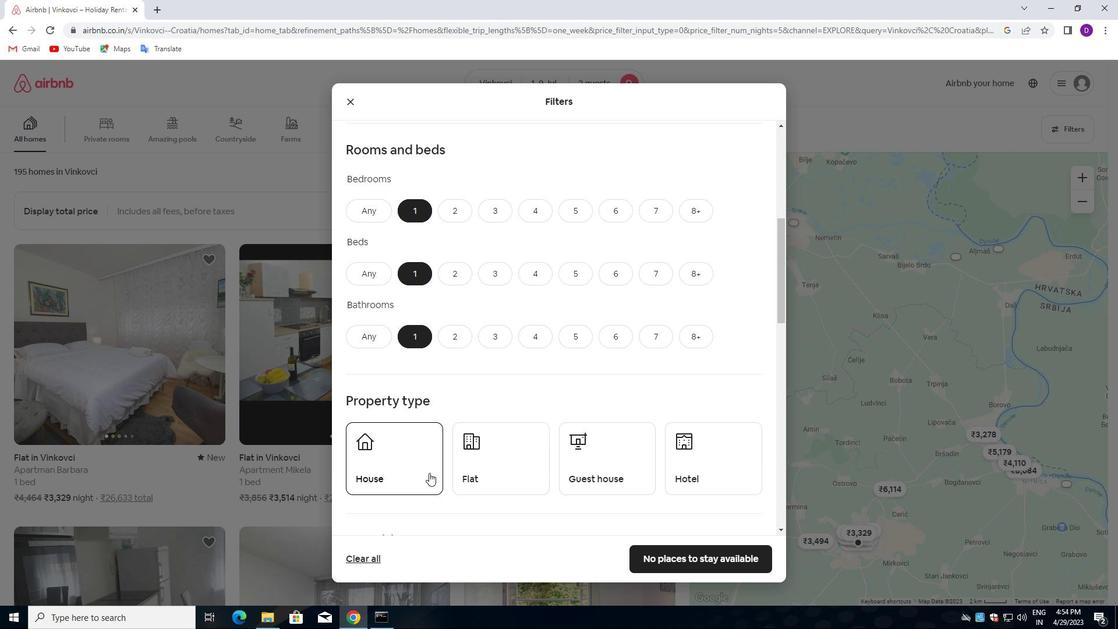 
Action: Mouse pressed left at (400, 463)
Screenshot: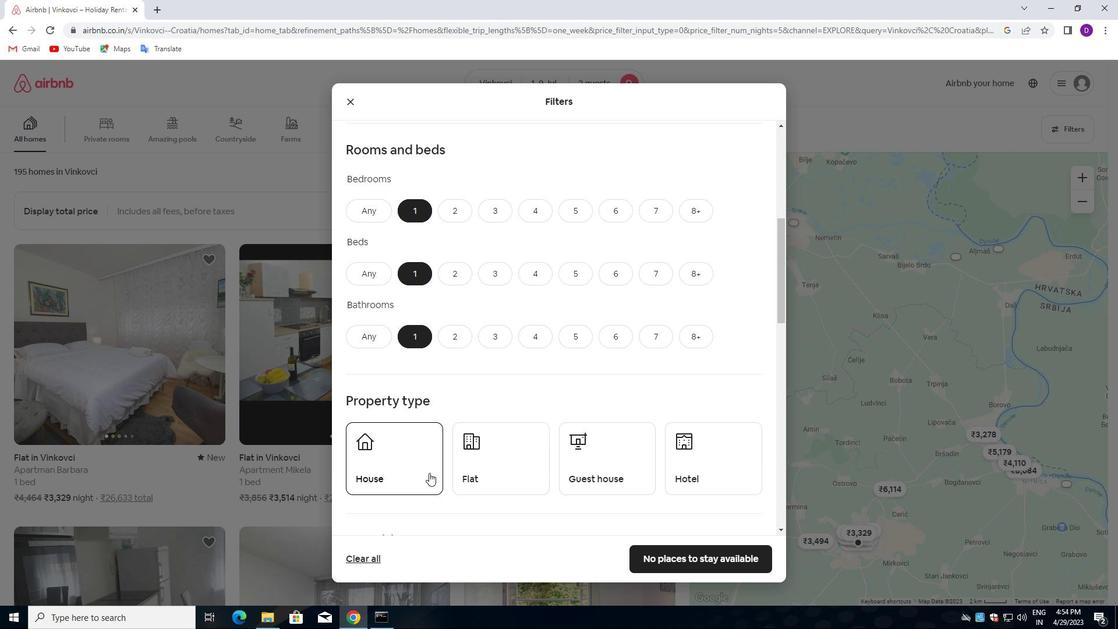 
Action: Mouse moved to (496, 460)
Screenshot: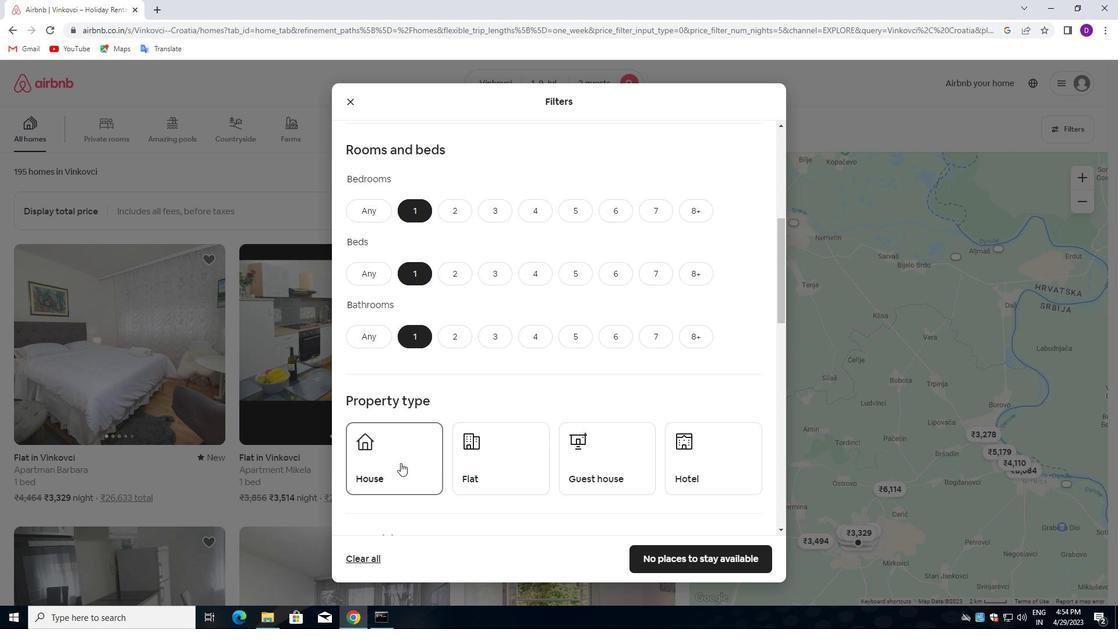 
Action: Mouse pressed left at (496, 460)
Screenshot: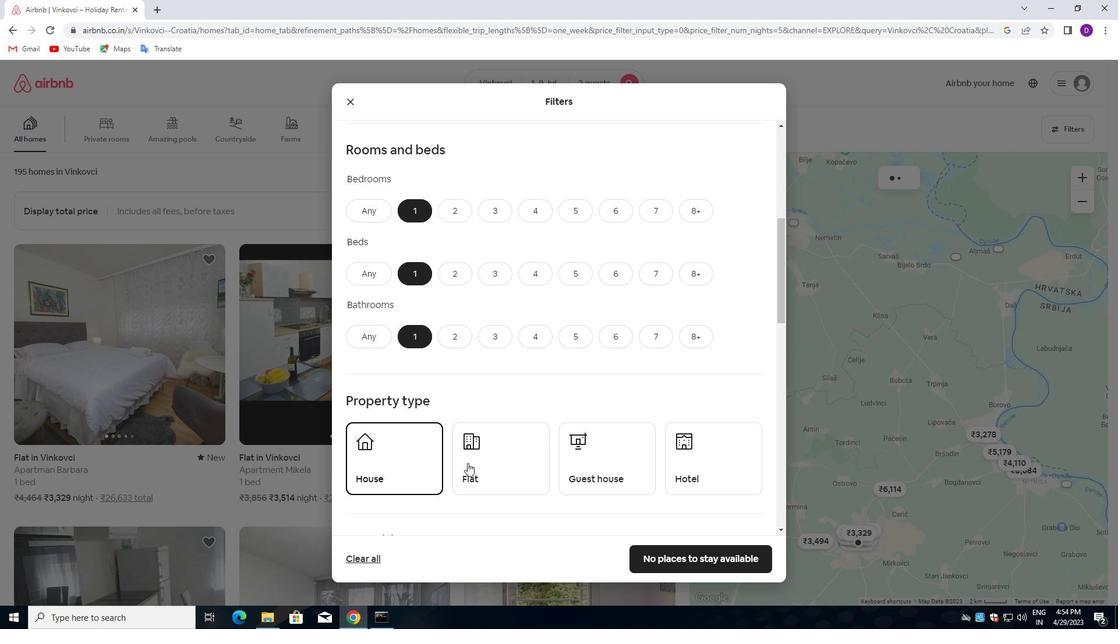 
Action: Mouse moved to (587, 462)
Screenshot: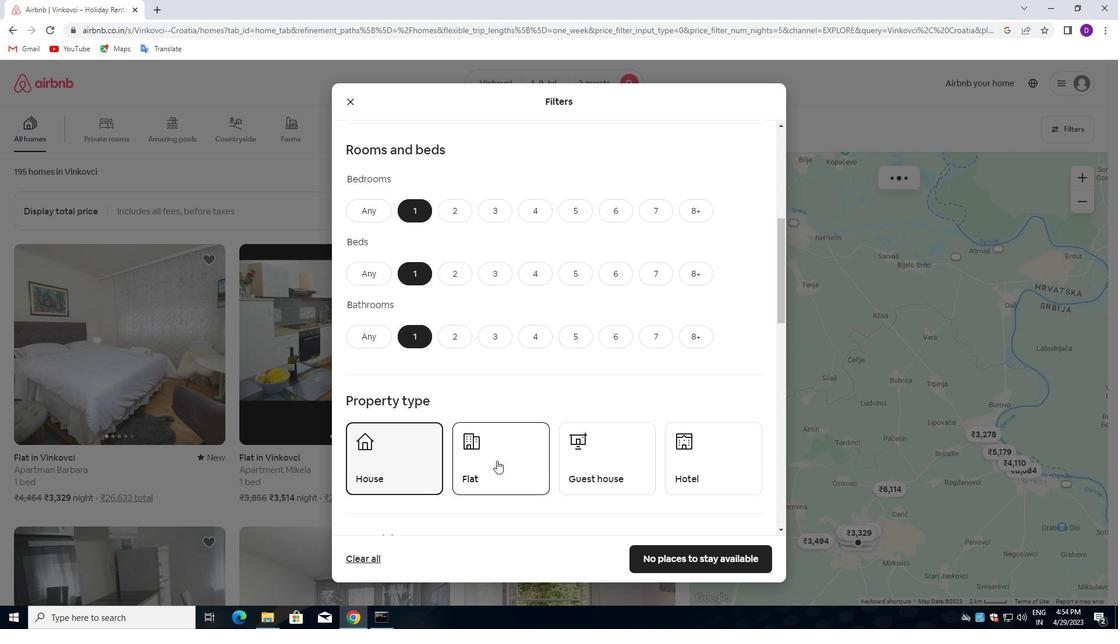 
Action: Mouse pressed left at (587, 462)
Screenshot: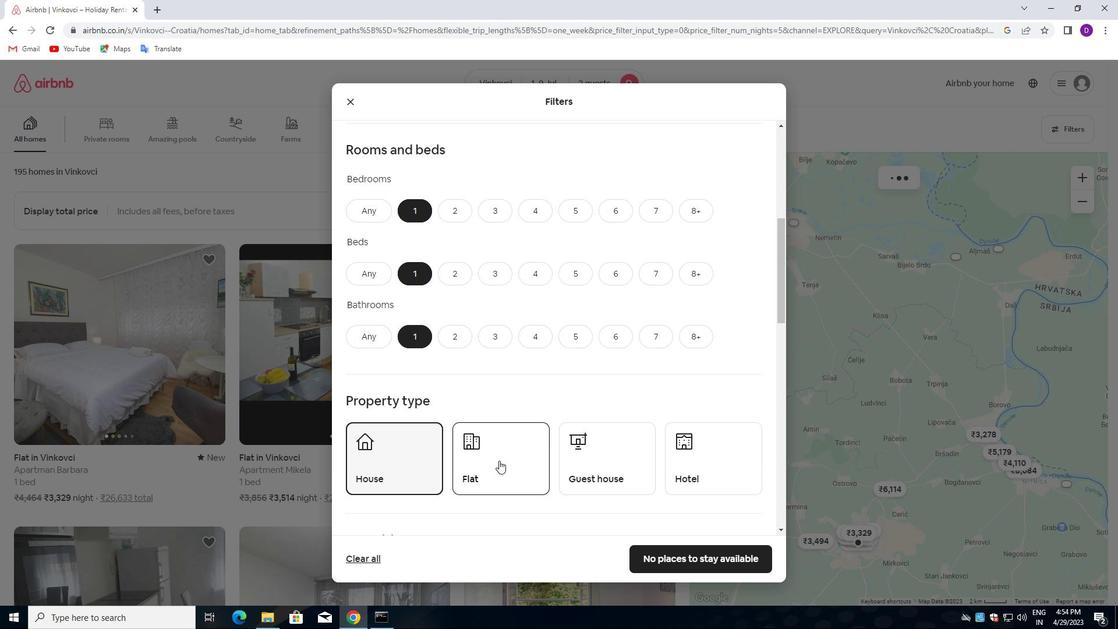 
Action: Mouse moved to (593, 463)
Screenshot: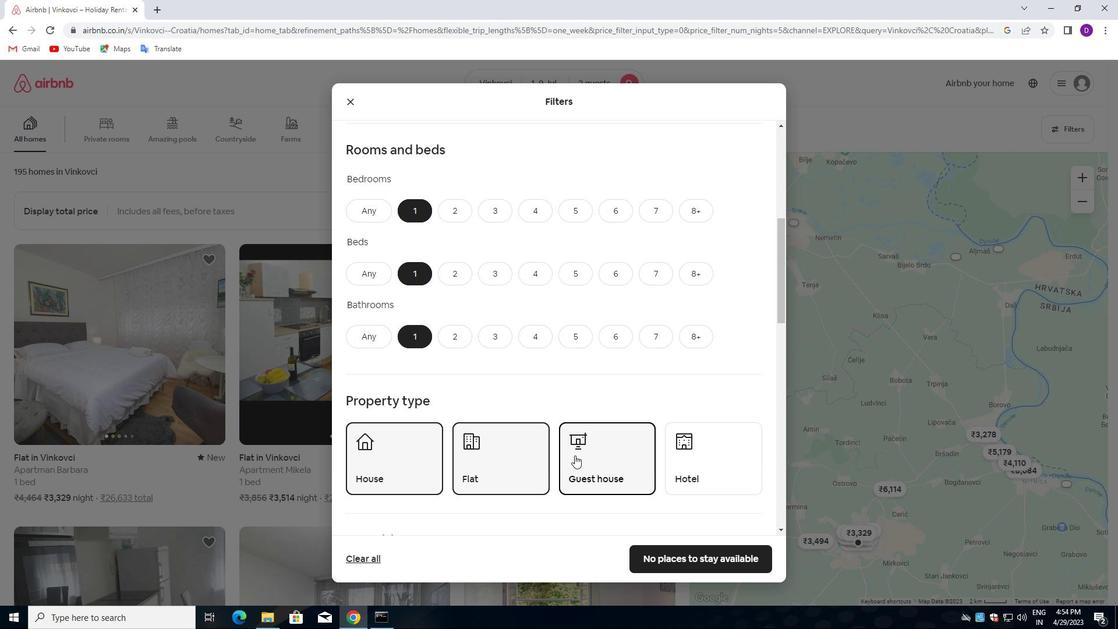 
Action: Mouse scrolled (593, 462) with delta (0, 0)
Screenshot: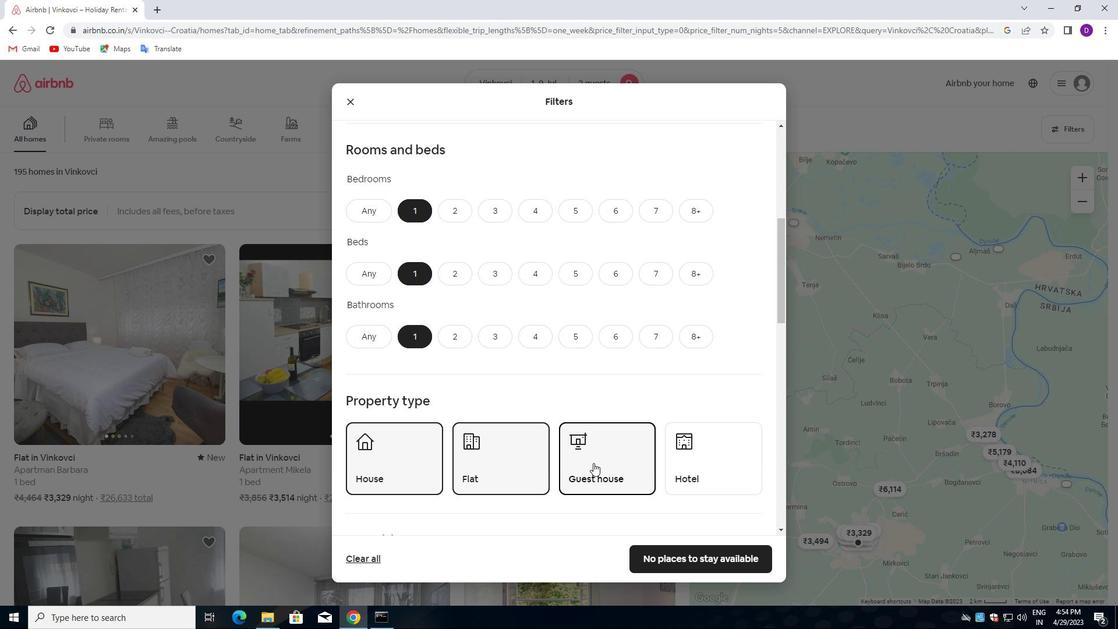 
Action: Mouse moved to (594, 463)
Screenshot: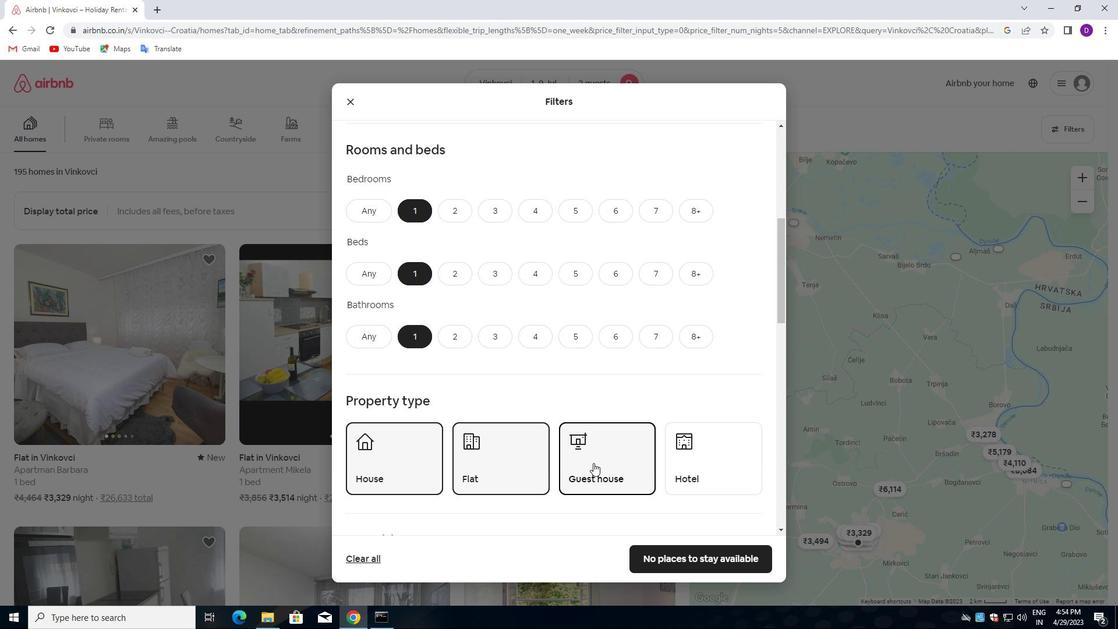 
Action: Mouse scrolled (594, 463) with delta (0, 0)
Screenshot: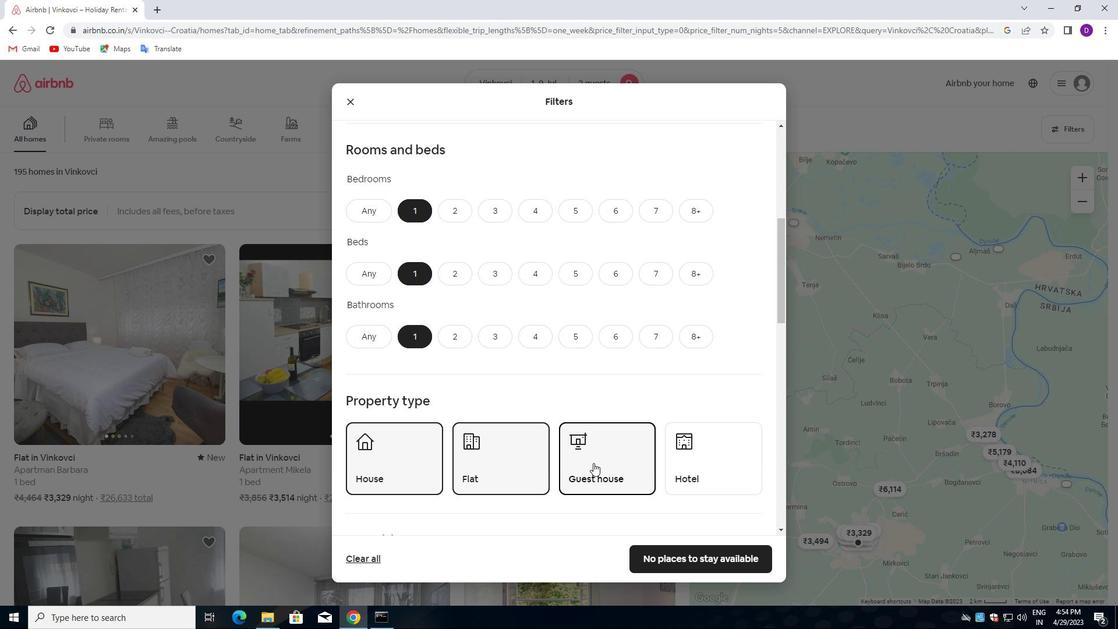 
Action: Mouse moved to (594, 464)
Screenshot: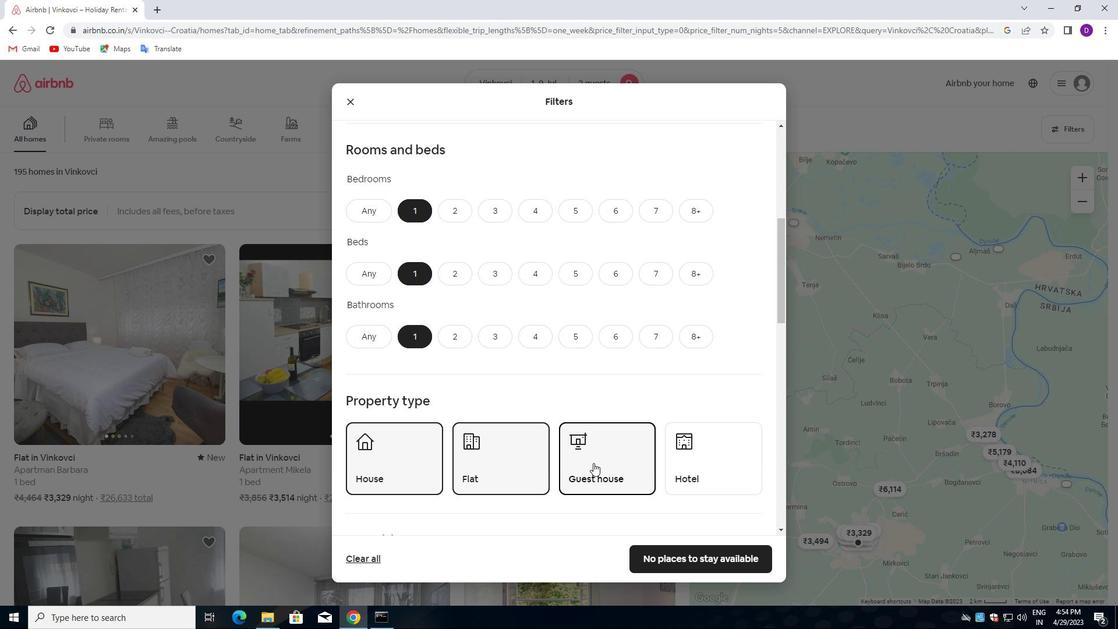 
Action: Mouse scrolled (594, 463) with delta (0, 0)
Screenshot: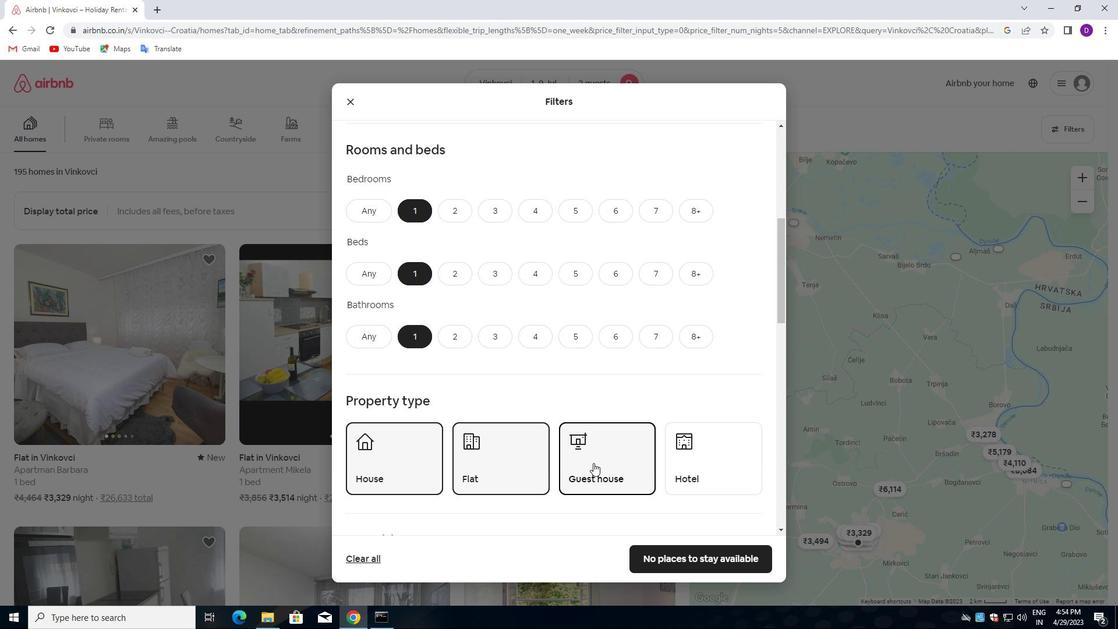 
Action: Mouse scrolled (594, 463) with delta (0, 0)
Screenshot: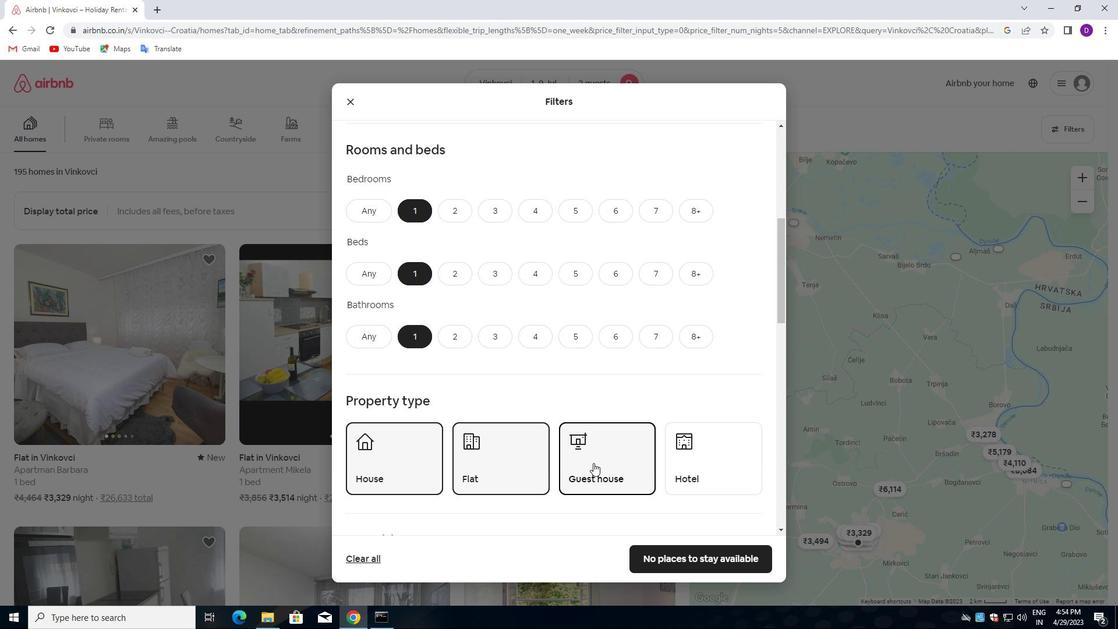 
Action: Mouse moved to (592, 464)
Screenshot: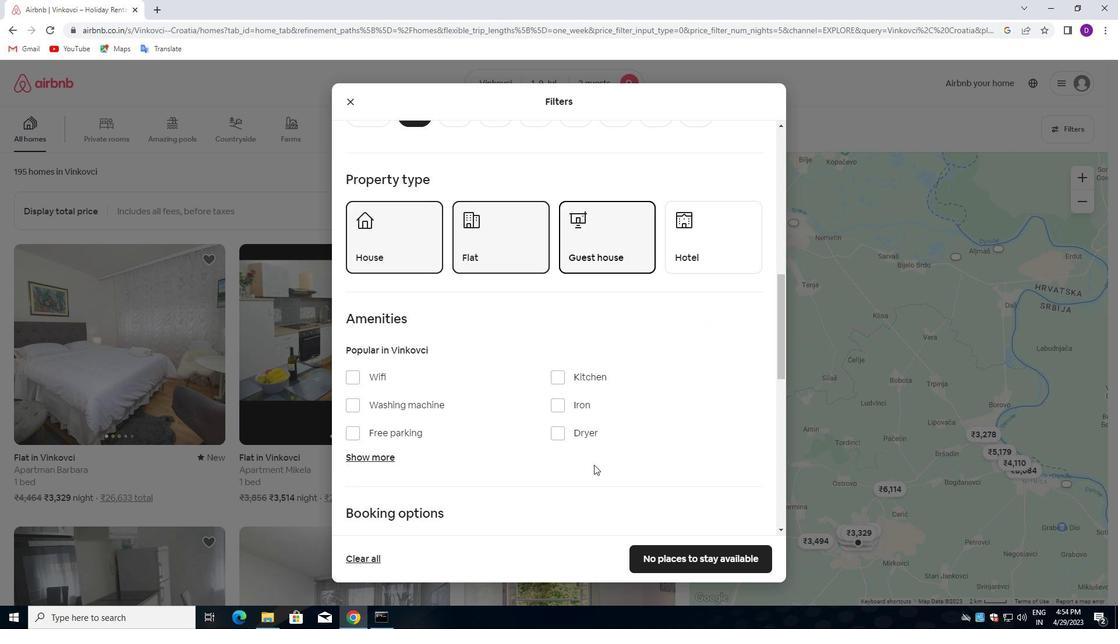 
Action: Mouse scrolled (592, 464) with delta (0, 0)
Screenshot: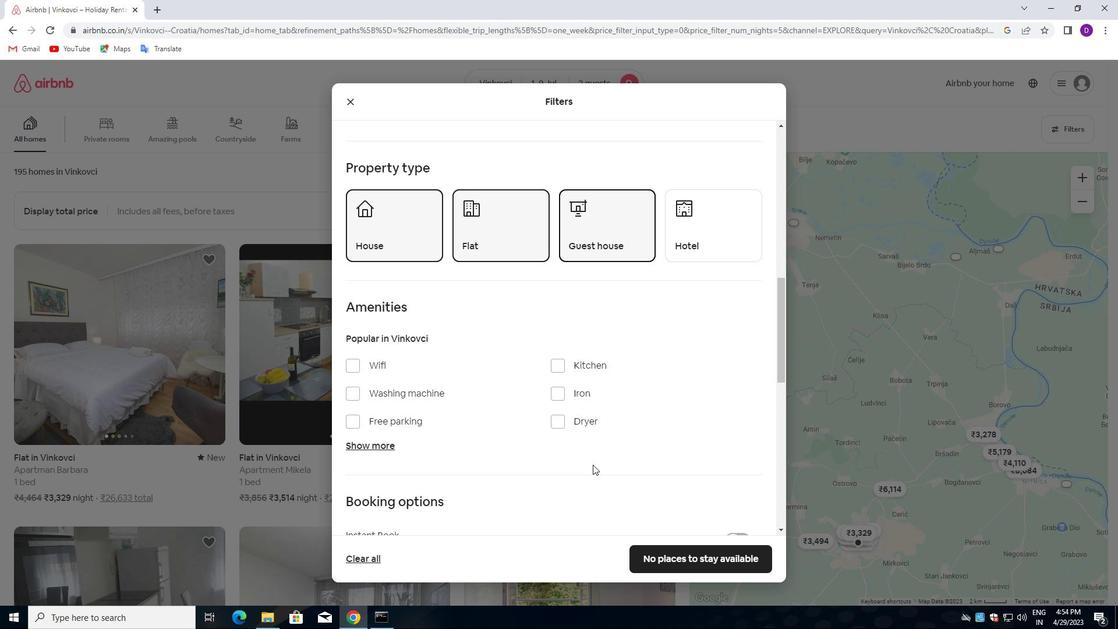
Action: Mouse scrolled (592, 464) with delta (0, 0)
Screenshot: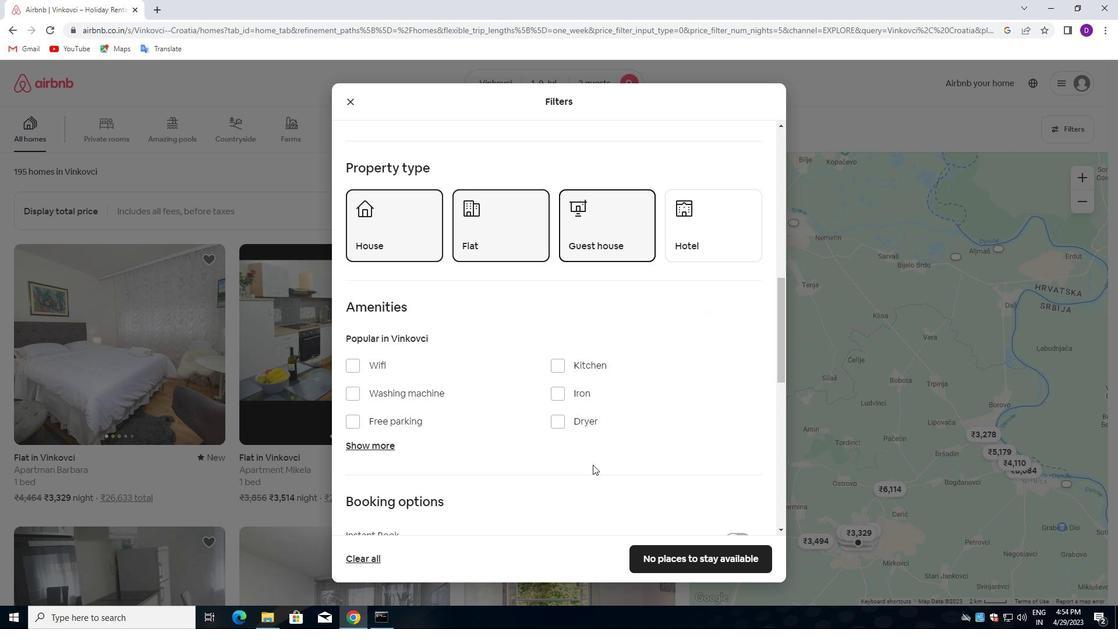 
Action: Mouse moved to (729, 468)
Screenshot: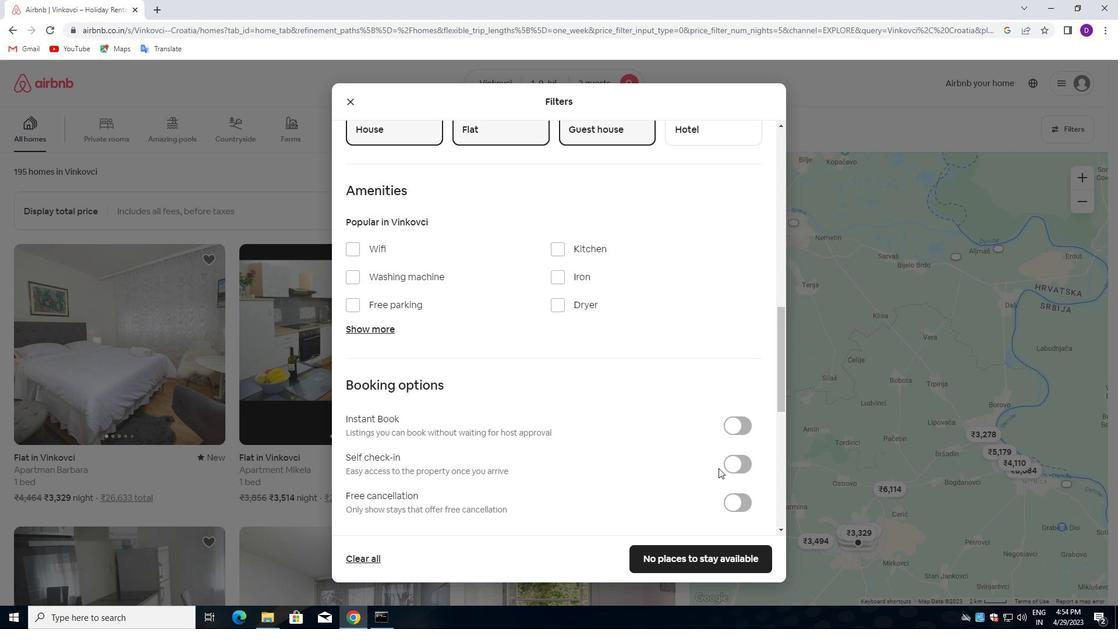 
Action: Mouse pressed left at (729, 468)
Screenshot: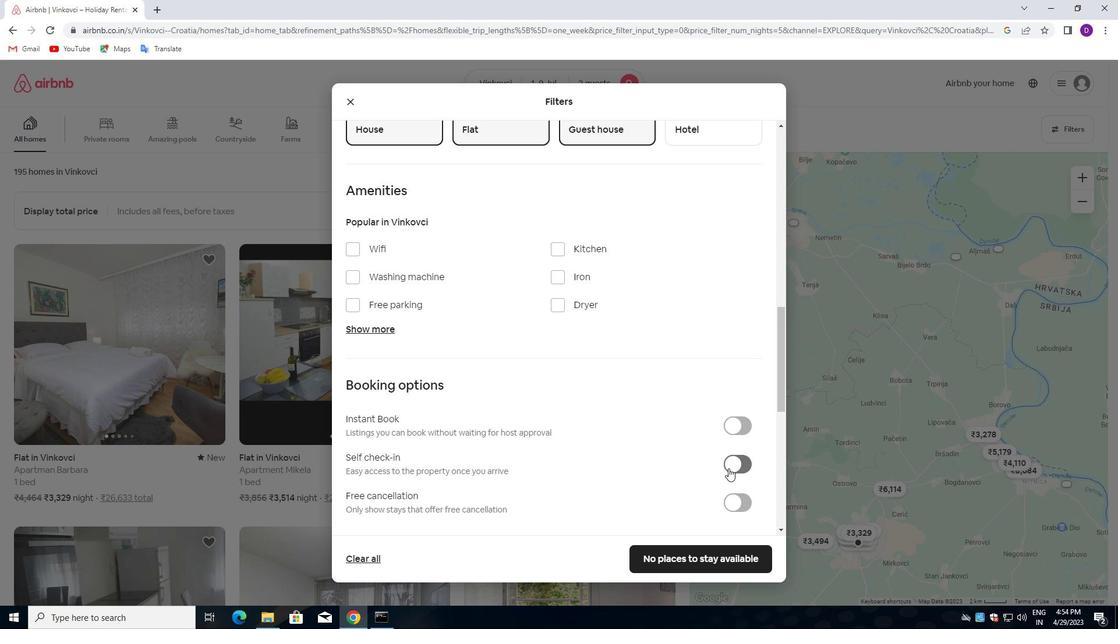 
Action: Mouse moved to (508, 411)
Screenshot: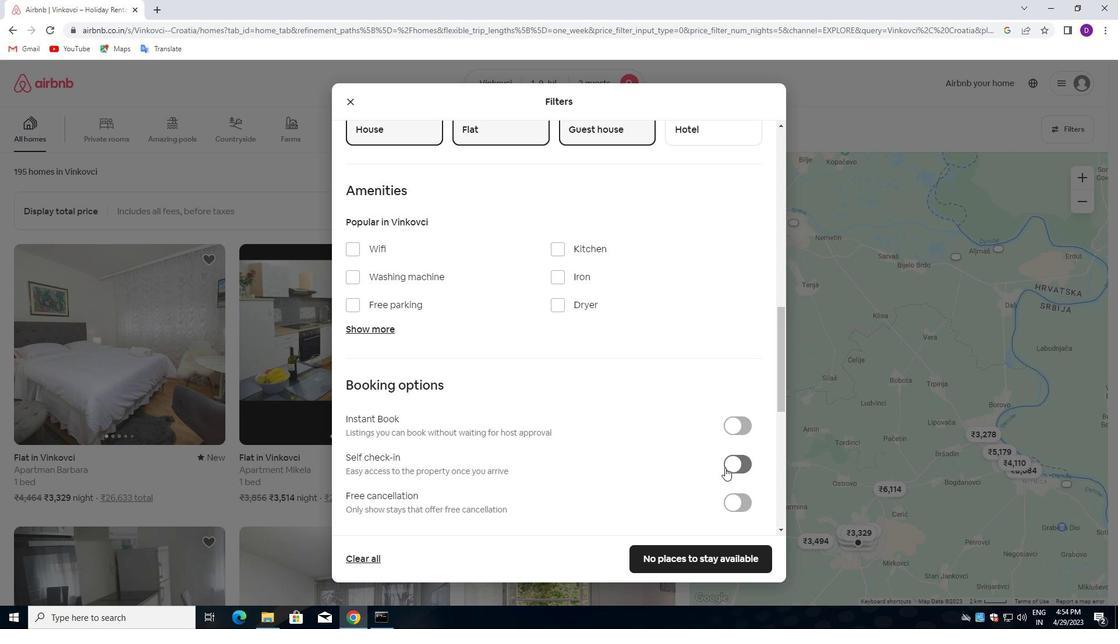 
Action: Mouse scrolled (508, 410) with delta (0, 0)
Screenshot: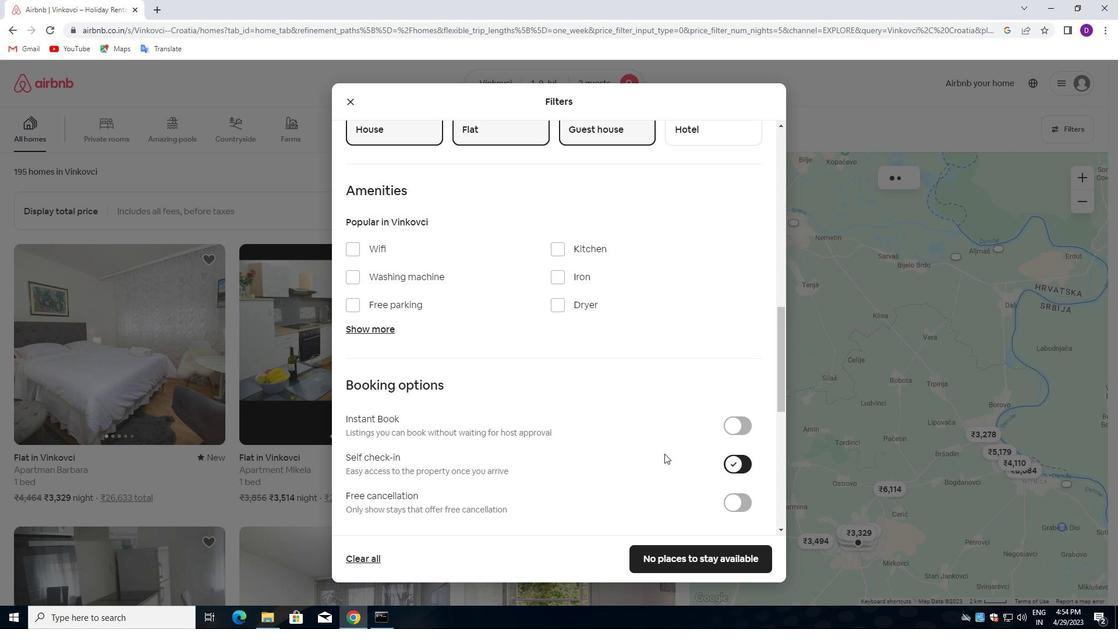 
Action: Mouse moved to (507, 411)
Screenshot: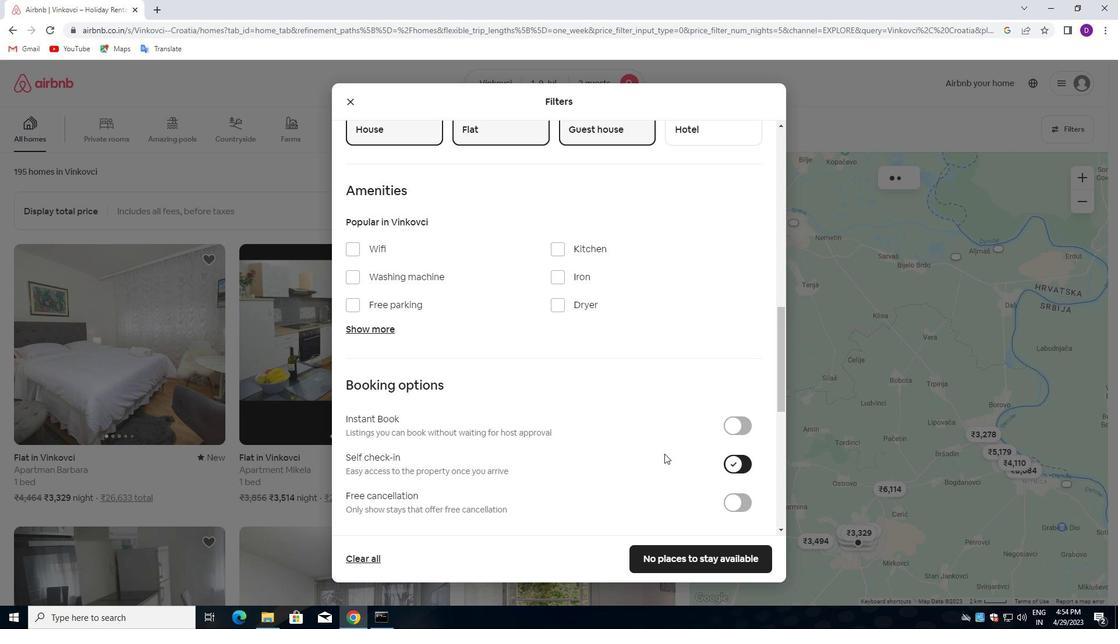 
Action: Mouse scrolled (507, 410) with delta (0, 0)
Screenshot: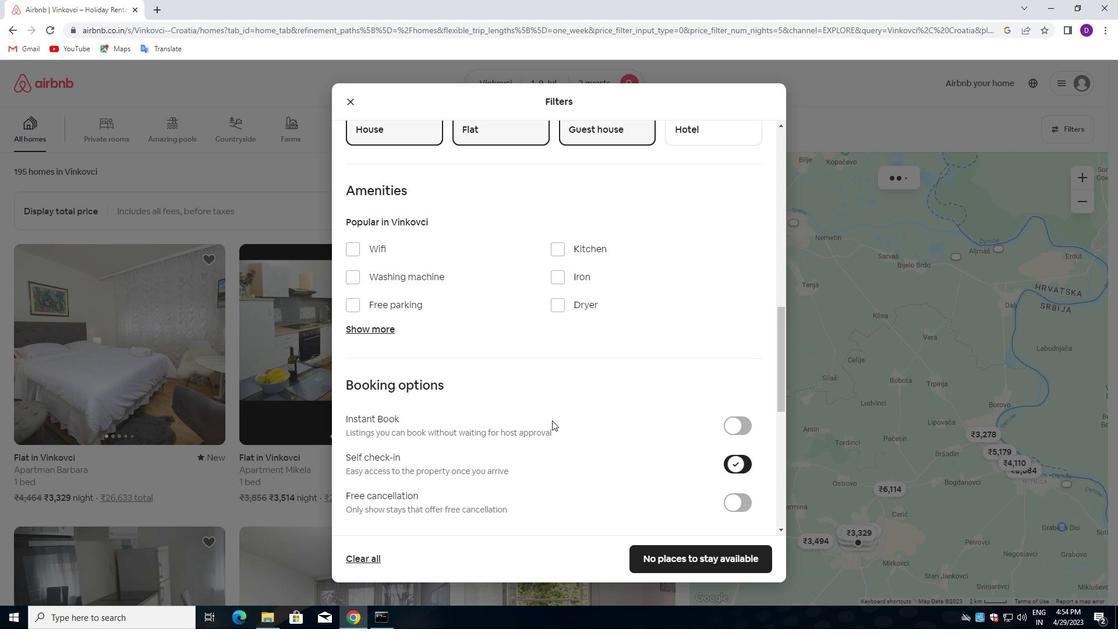 
Action: Mouse moved to (506, 411)
Screenshot: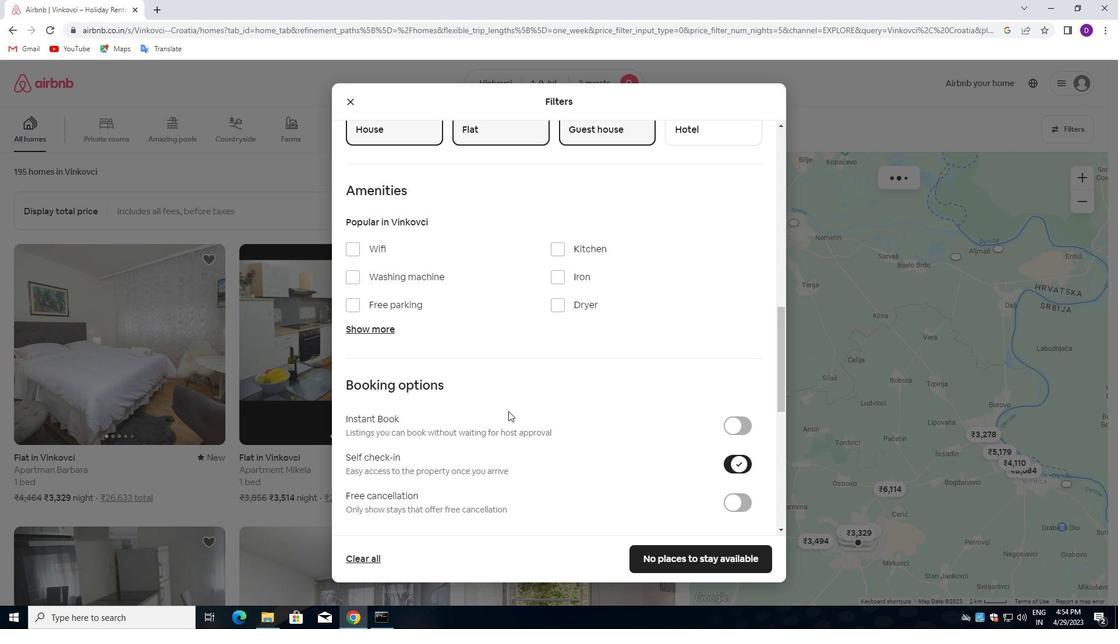 
Action: Mouse scrolled (506, 410) with delta (0, 0)
Screenshot: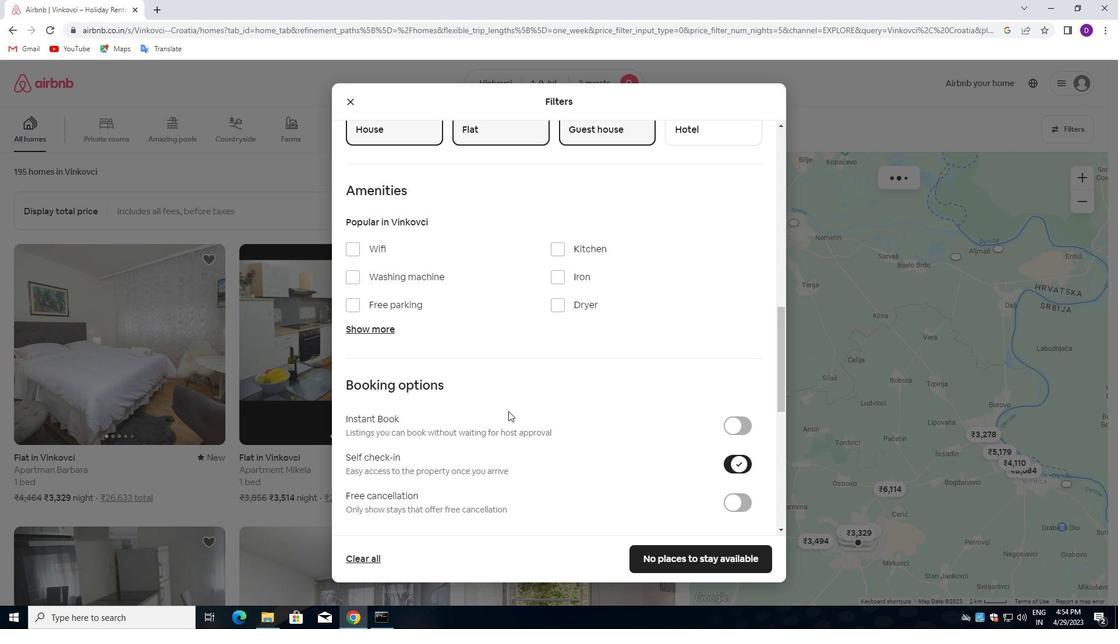 
Action: Mouse moved to (505, 411)
Screenshot: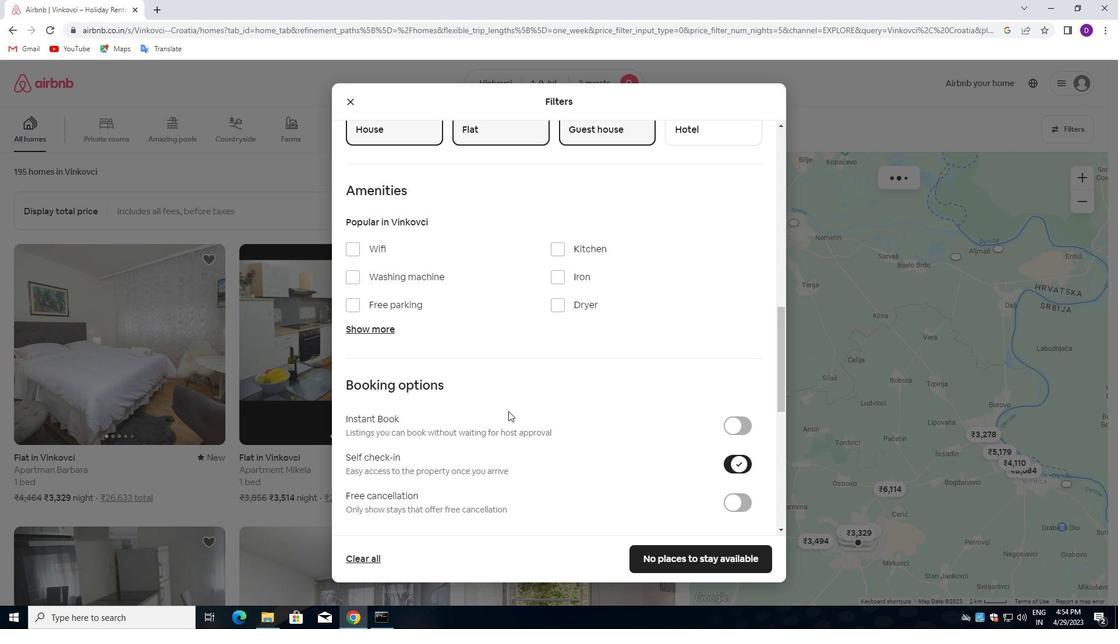 
Action: Mouse scrolled (505, 410) with delta (0, 0)
Screenshot: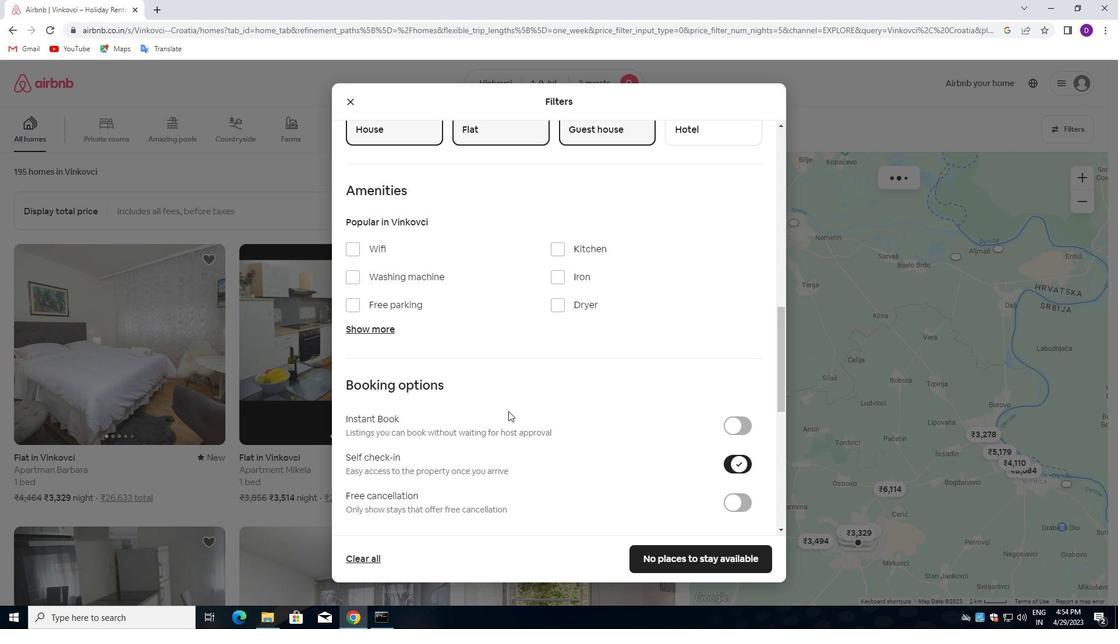 
Action: Mouse moved to (504, 411)
Screenshot: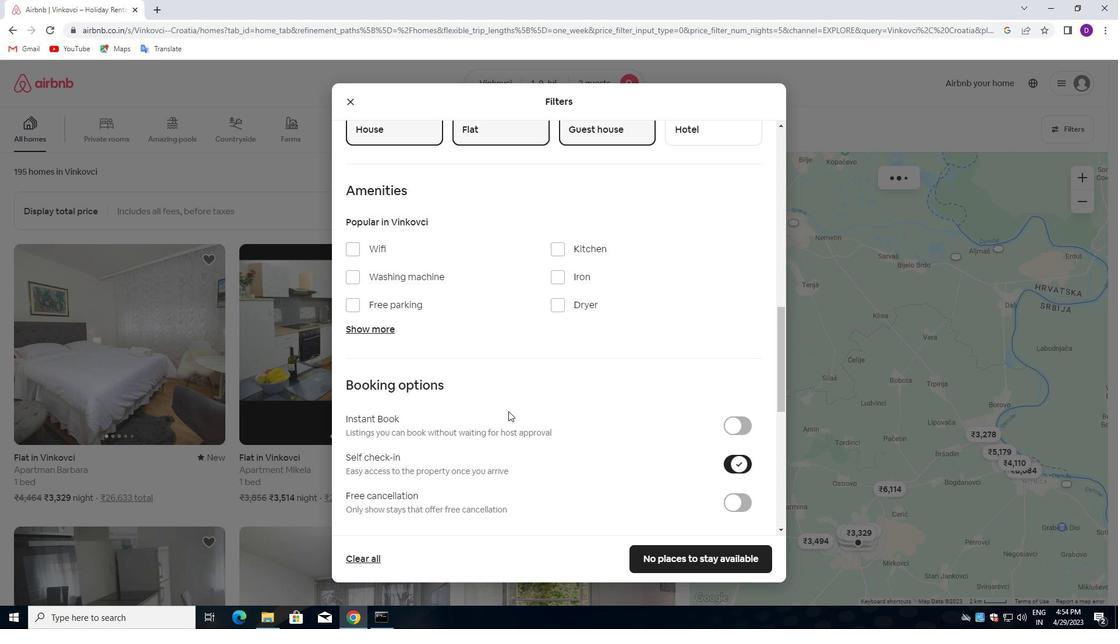 
Action: Mouse scrolled (504, 411) with delta (0, 0)
Screenshot: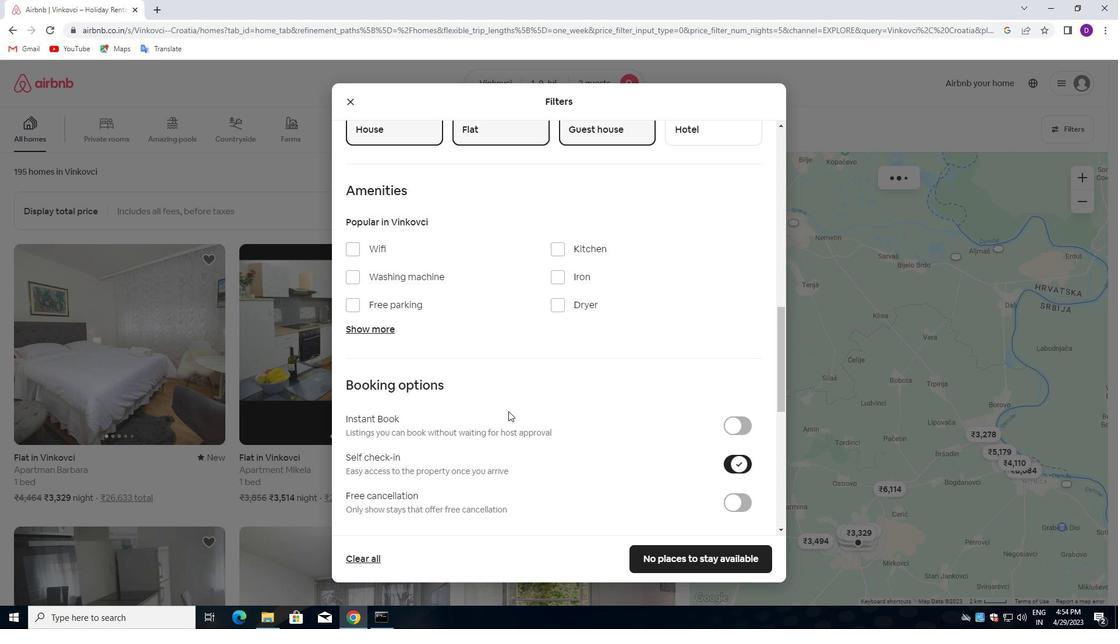 
Action: Mouse scrolled (504, 411) with delta (0, 0)
Screenshot: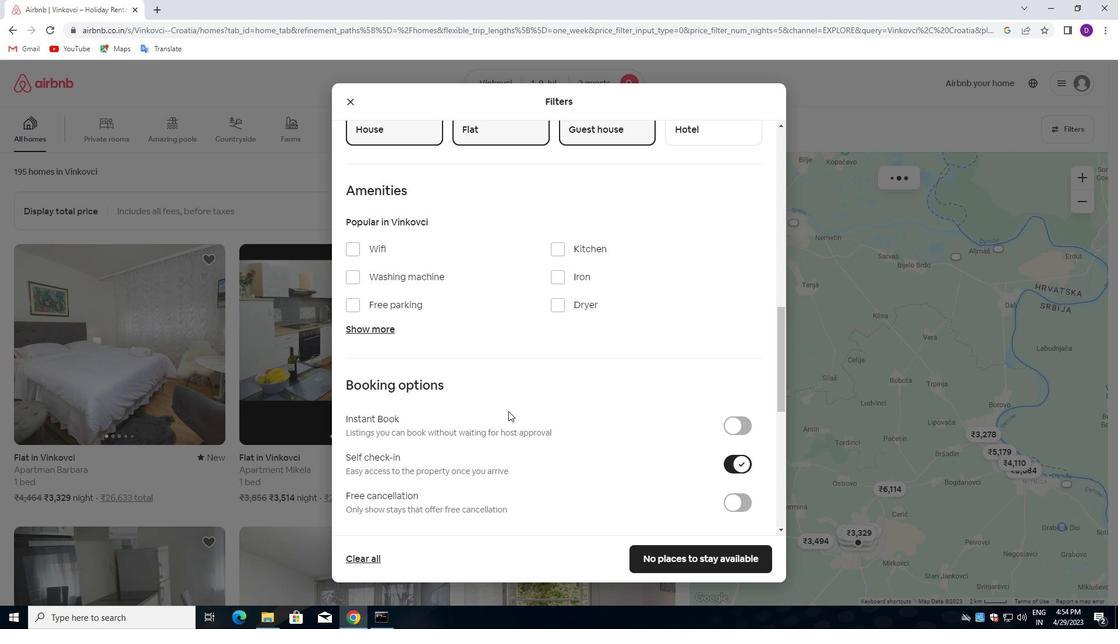 
Action: Mouse moved to (504, 412)
Screenshot: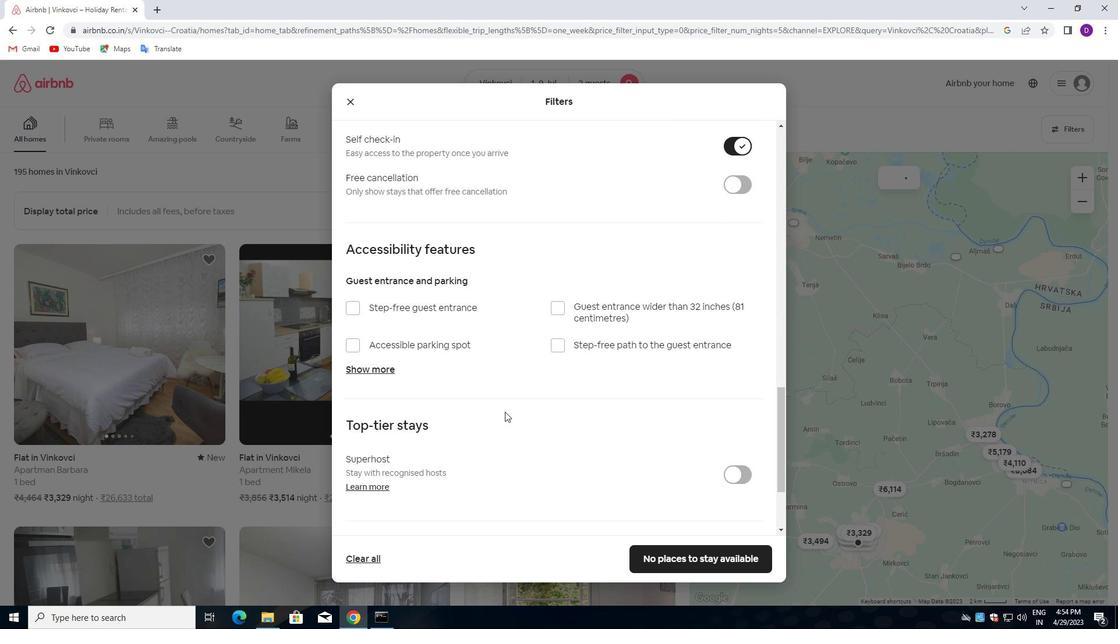 
Action: Mouse scrolled (504, 412) with delta (0, 0)
Screenshot: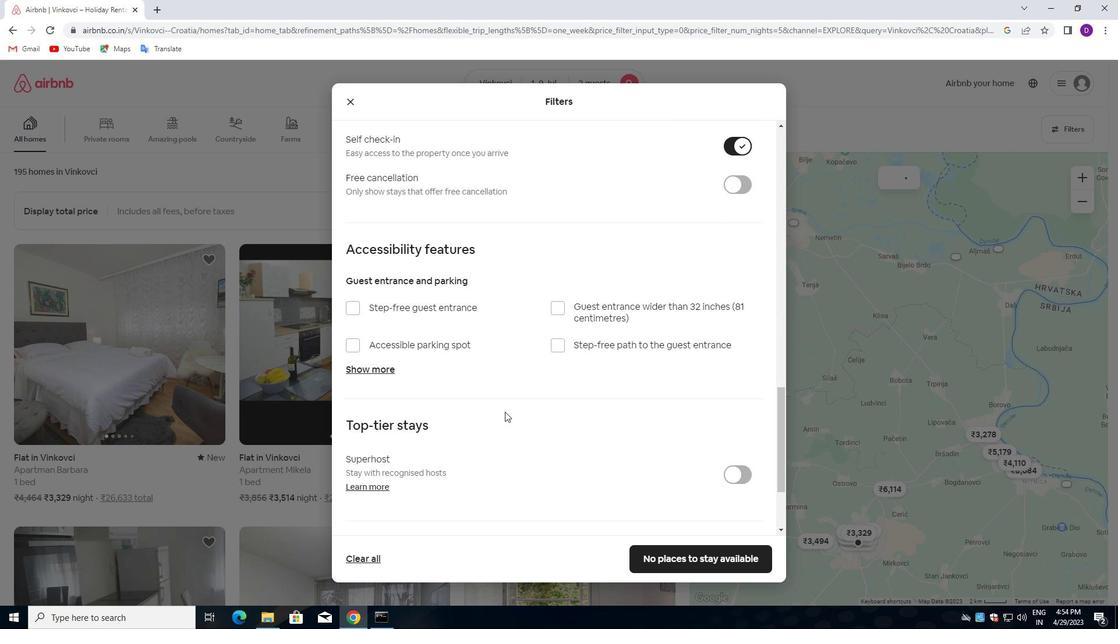 
Action: Mouse moved to (504, 415)
Screenshot: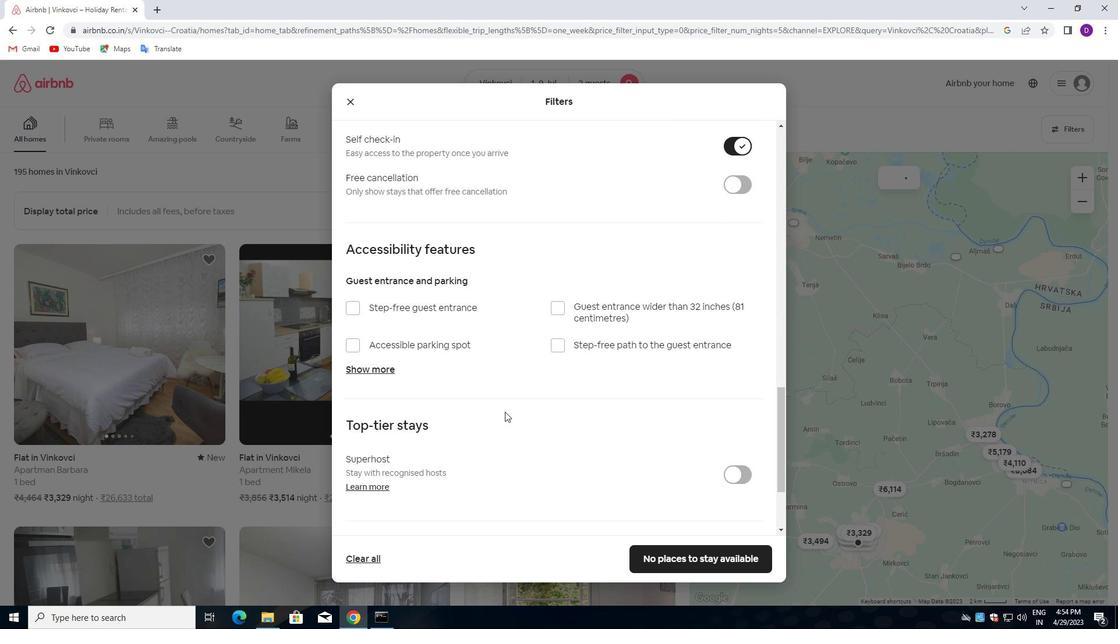 
Action: Mouse scrolled (504, 414) with delta (0, 0)
Screenshot: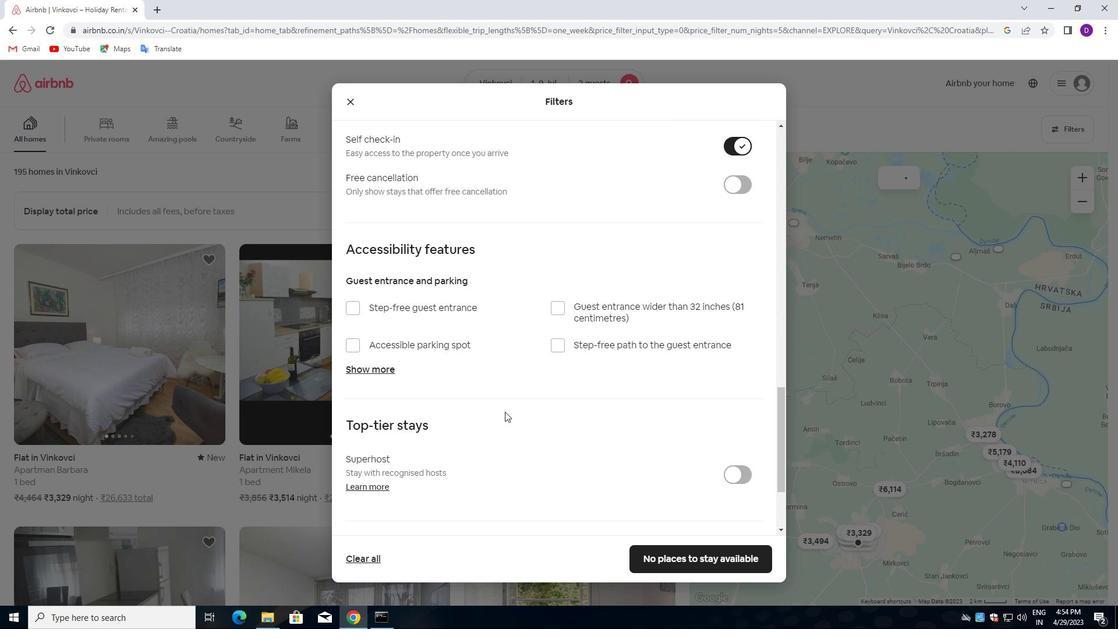 
Action: Mouse moved to (504, 415)
Screenshot: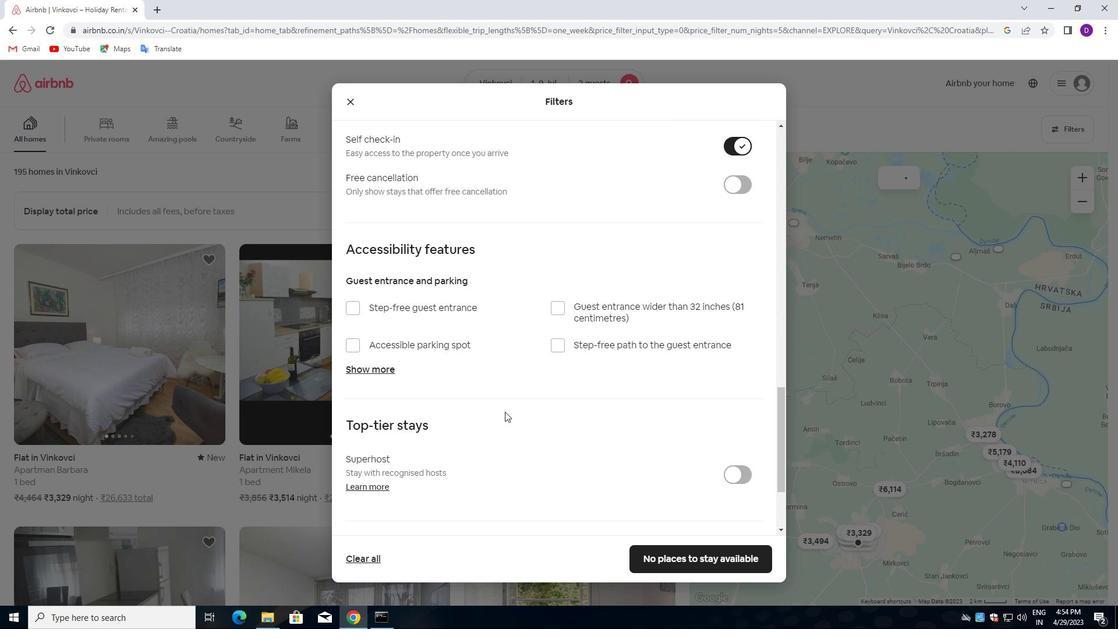 
Action: Mouse scrolled (504, 415) with delta (0, 0)
Screenshot: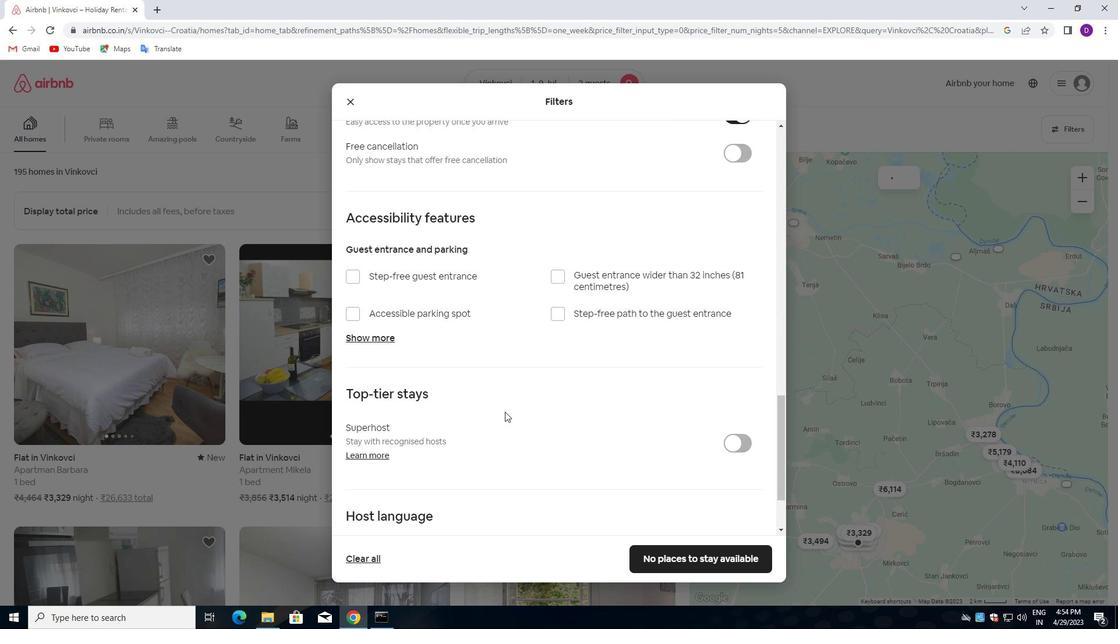 
Action: Mouse scrolled (504, 415) with delta (0, 0)
Screenshot: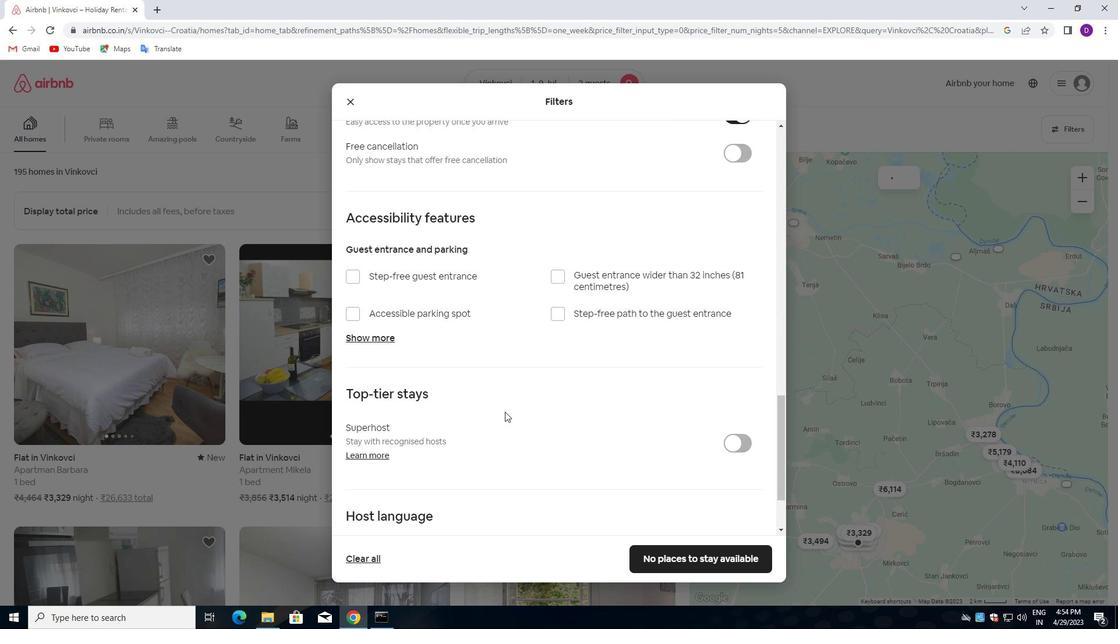 
Action: Mouse scrolled (504, 415) with delta (0, 0)
Screenshot: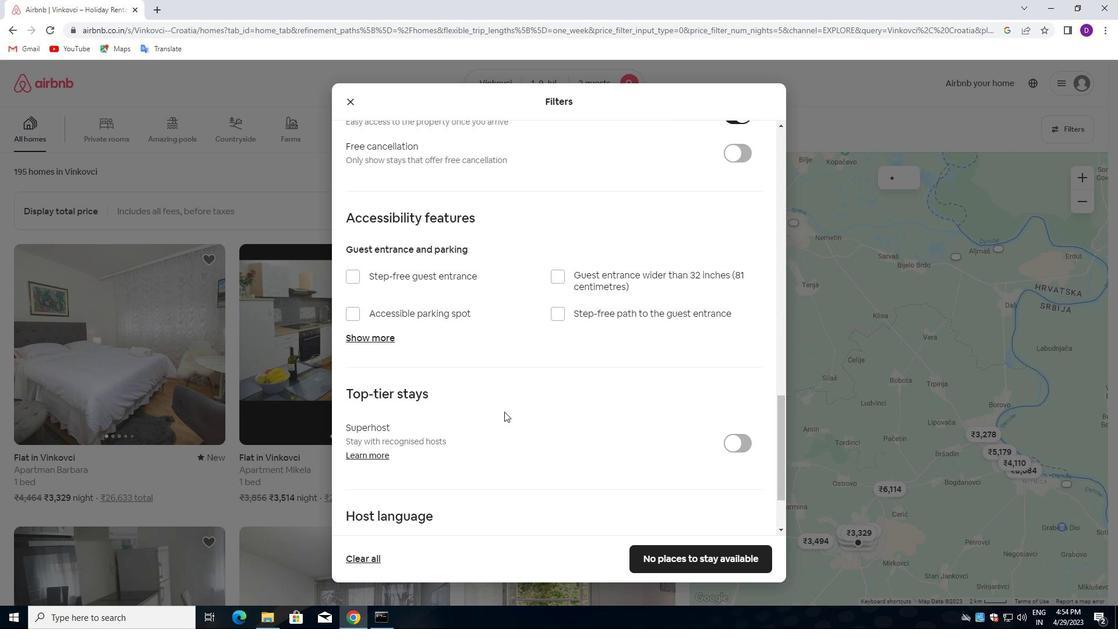 
Action: Mouse moved to (504, 418)
Screenshot: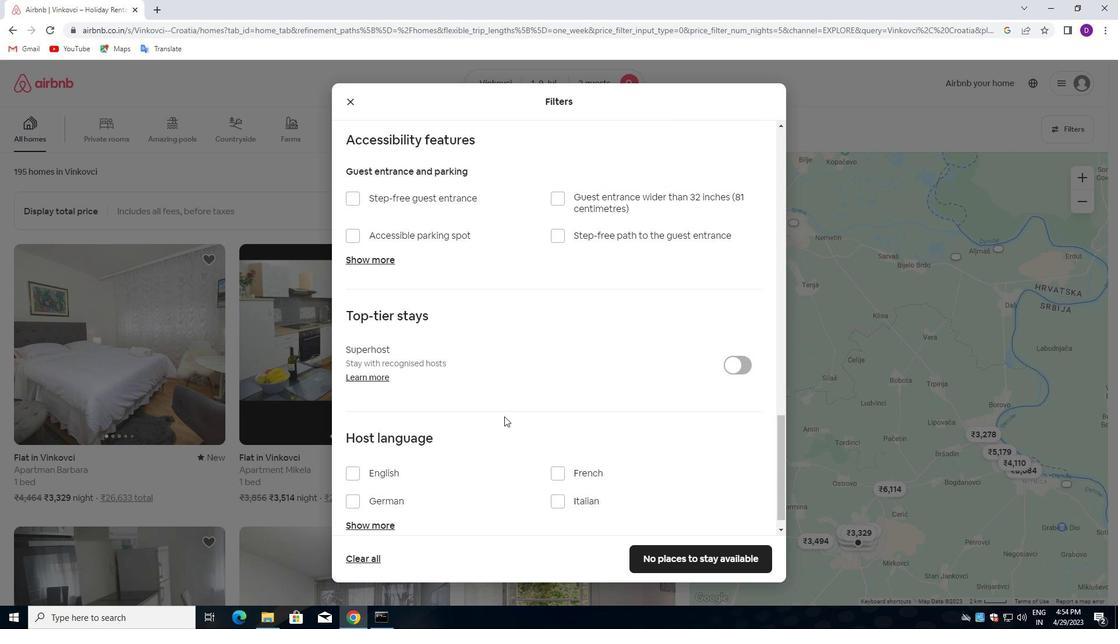 
Action: Mouse scrolled (504, 417) with delta (0, 0)
Screenshot: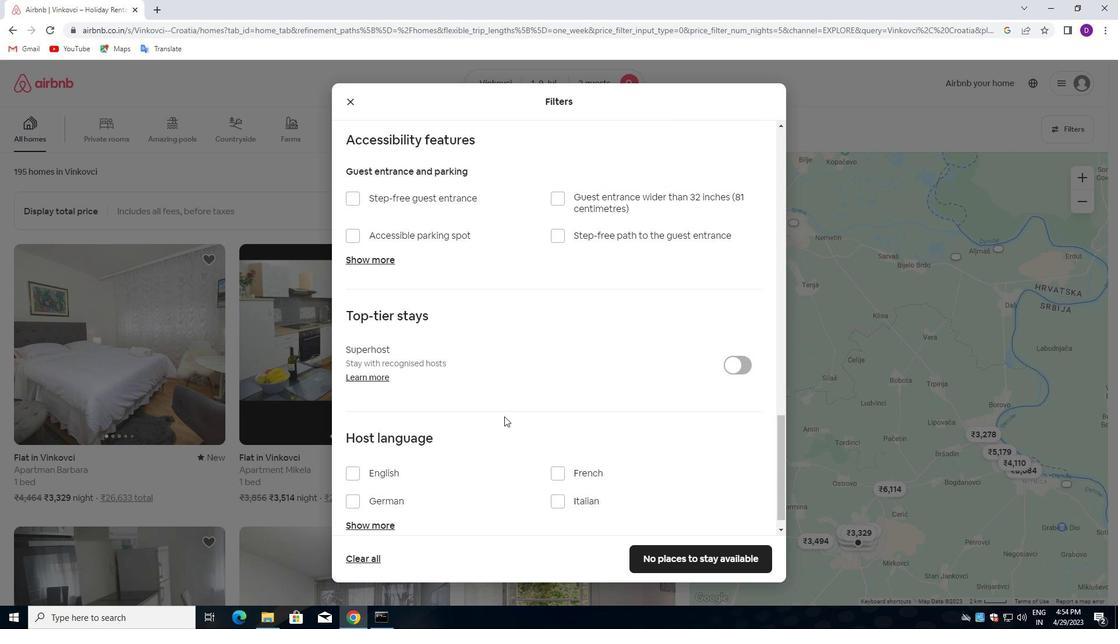 
Action: Mouse moved to (504, 419)
Screenshot: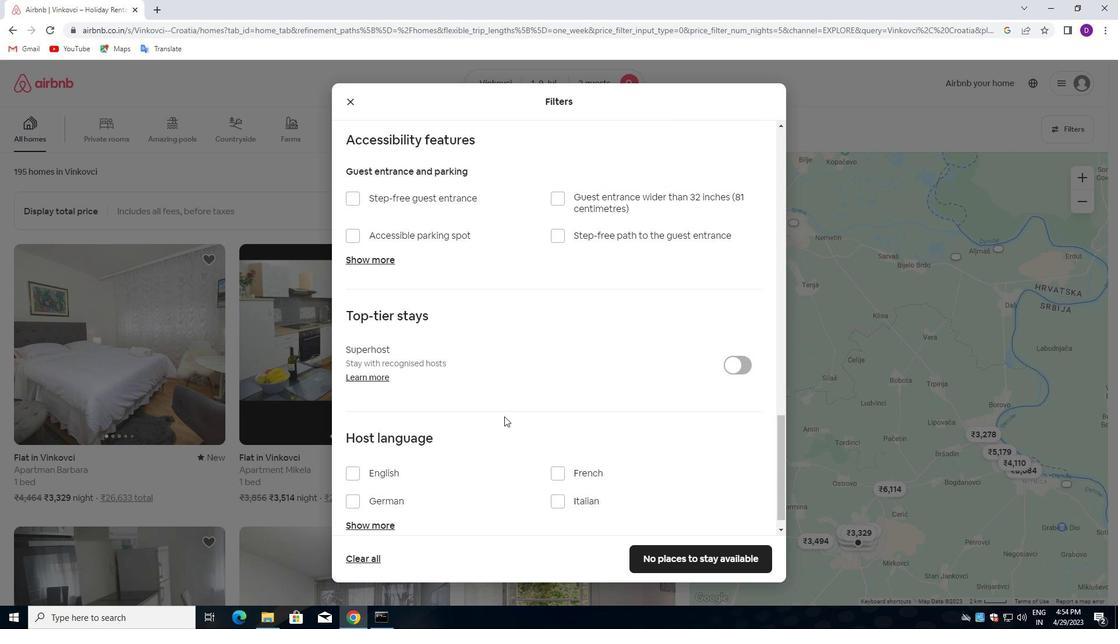 
Action: Mouse scrolled (504, 419) with delta (0, 0)
Screenshot: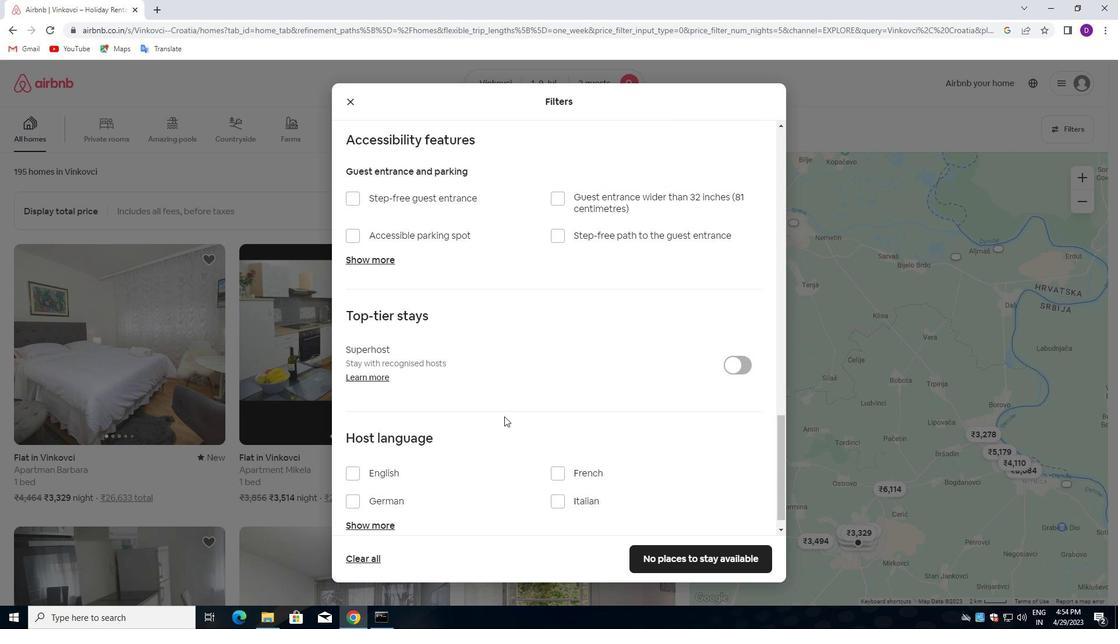 
Action: Mouse moved to (503, 423)
Screenshot: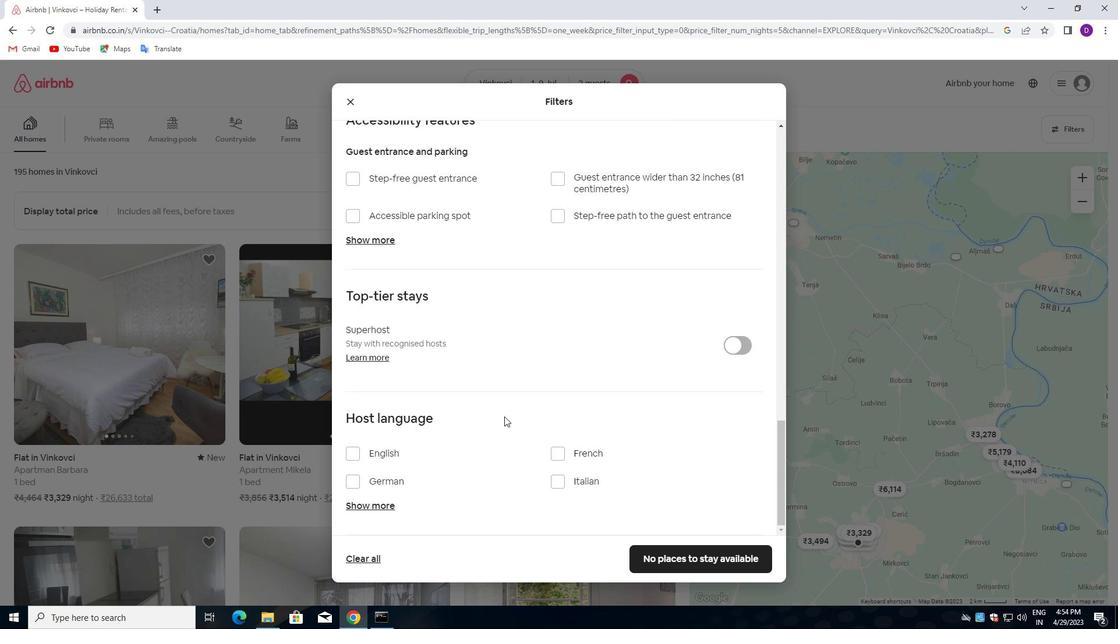 
Action: Mouse scrolled (503, 422) with delta (0, 0)
Screenshot: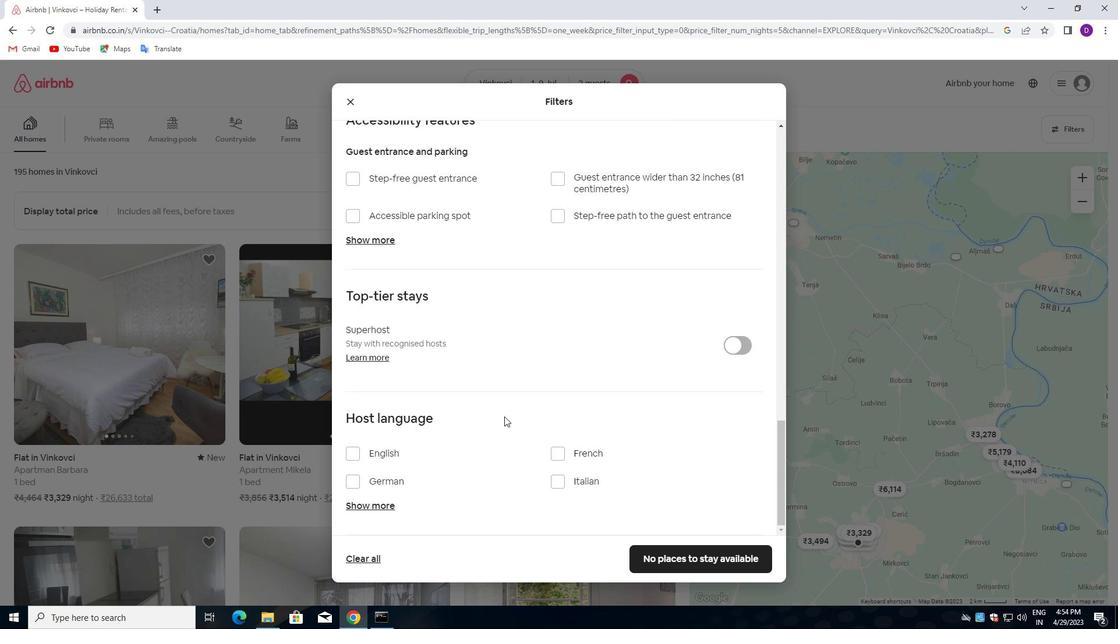 
Action: Mouse moved to (494, 429)
Screenshot: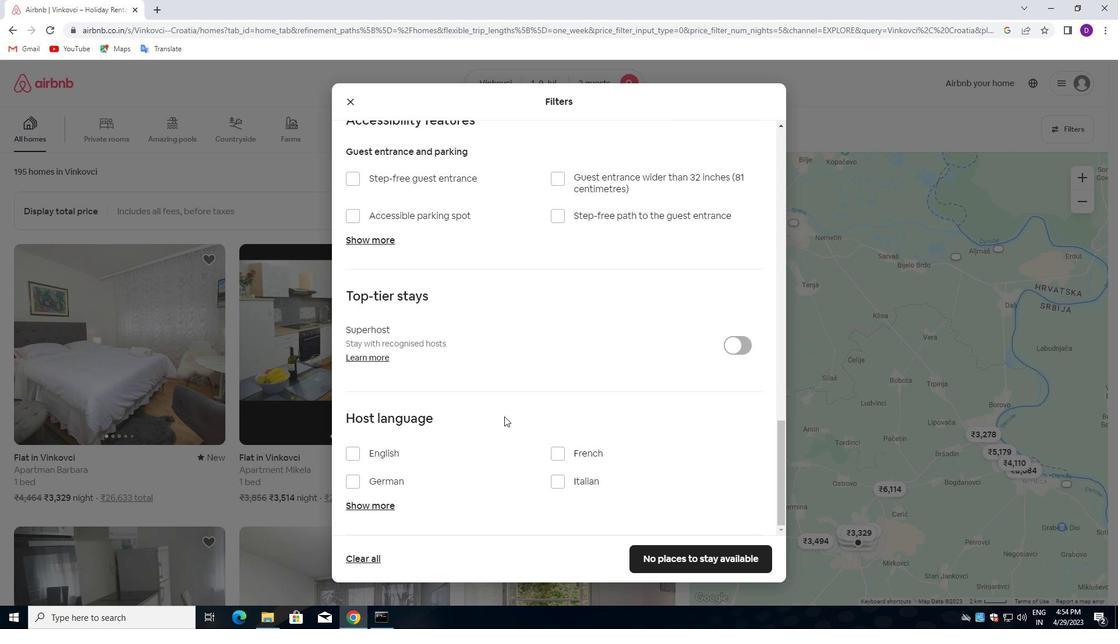 
Action: Mouse scrolled (494, 428) with delta (0, 0)
Screenshot: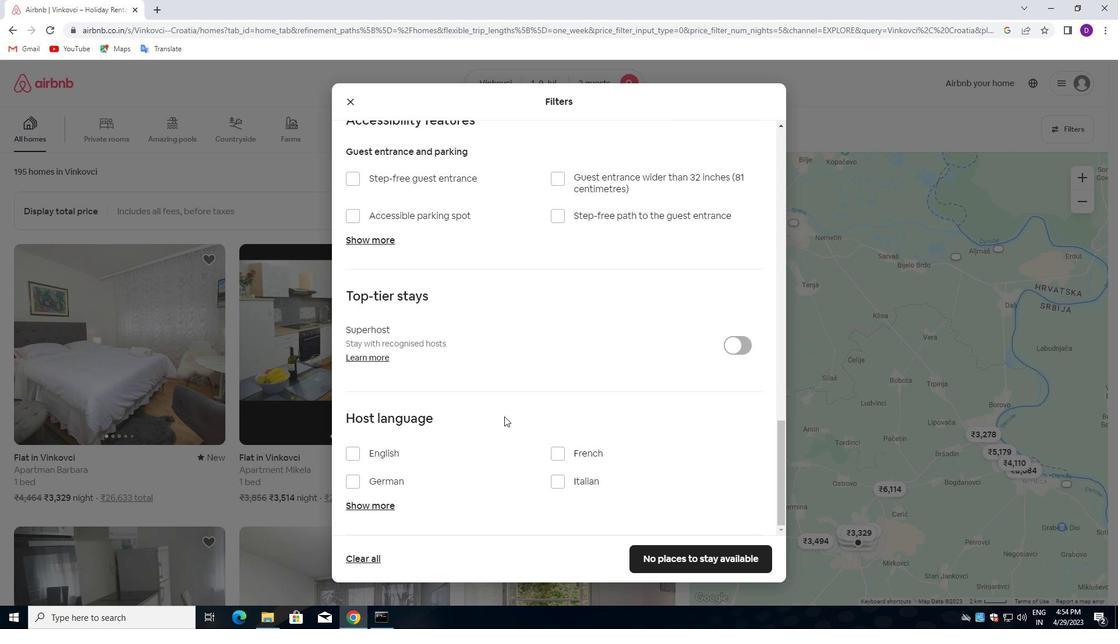 
Action: Mouse moved to (351, 457)
Screenshot: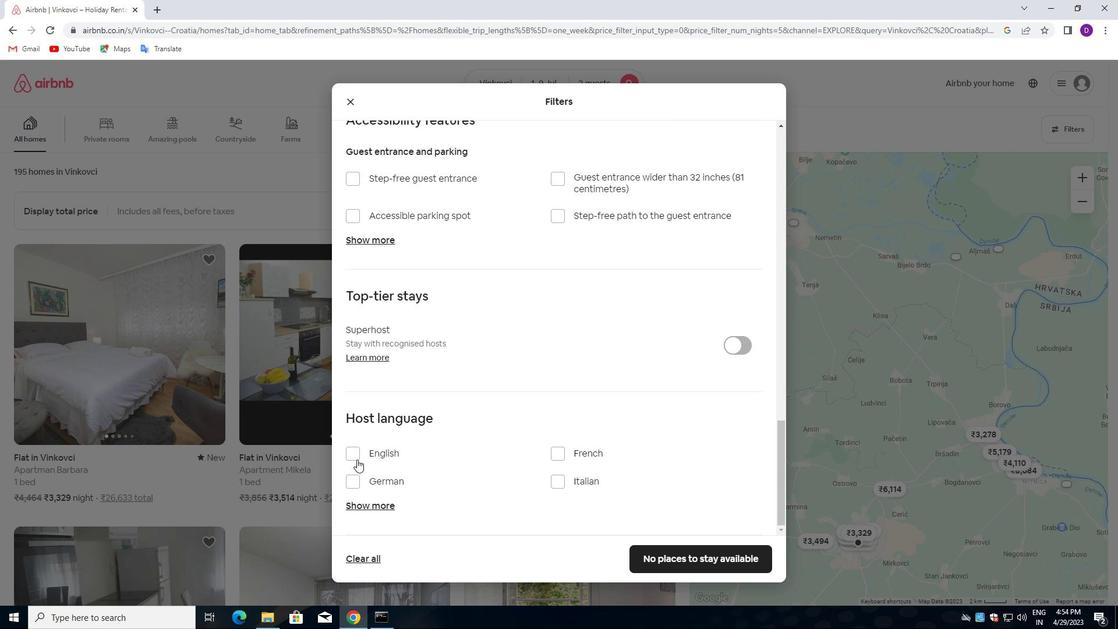 
Action: Mouse pressed left at (351, 457)
Screenshot: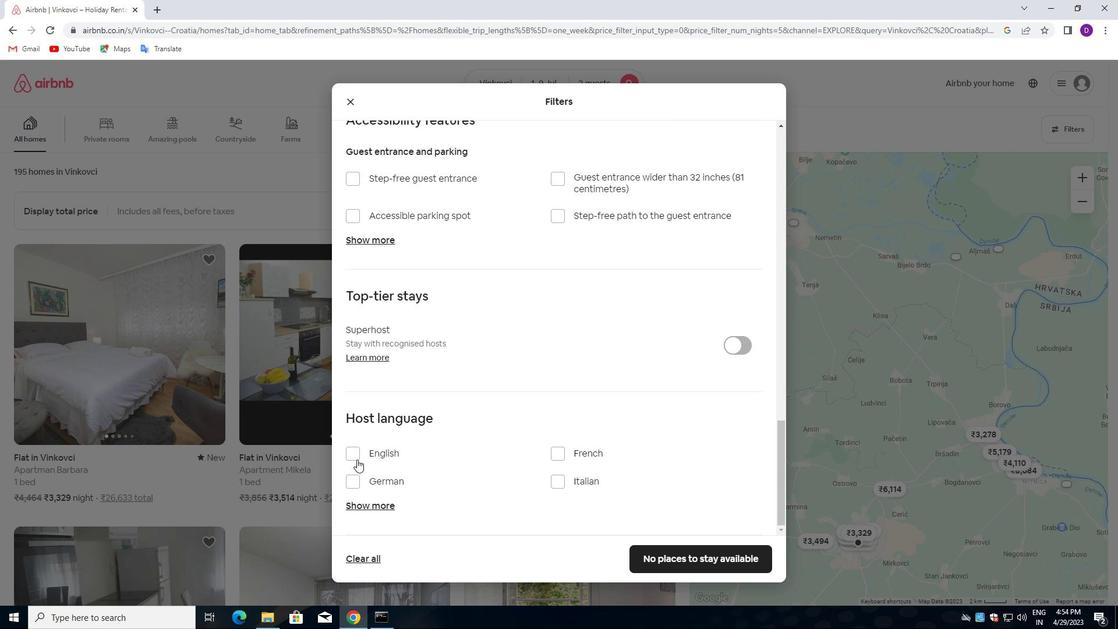 
Action: Mouse moved to (651, 556)
Screenshot: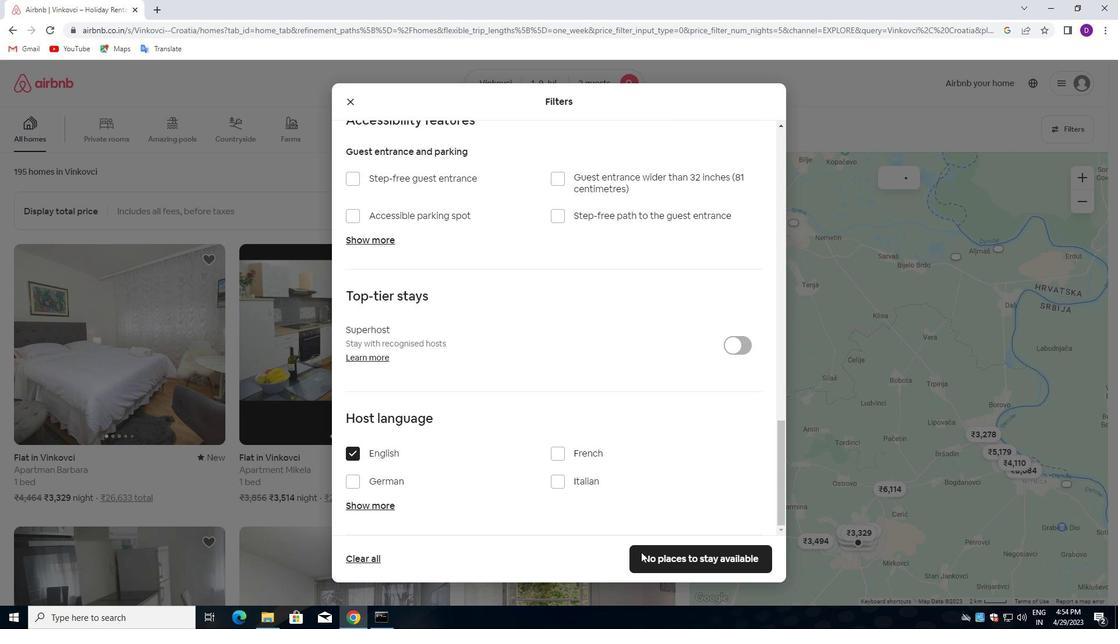 
Action: Mouse pressed left at (651, 556)
Screenshot: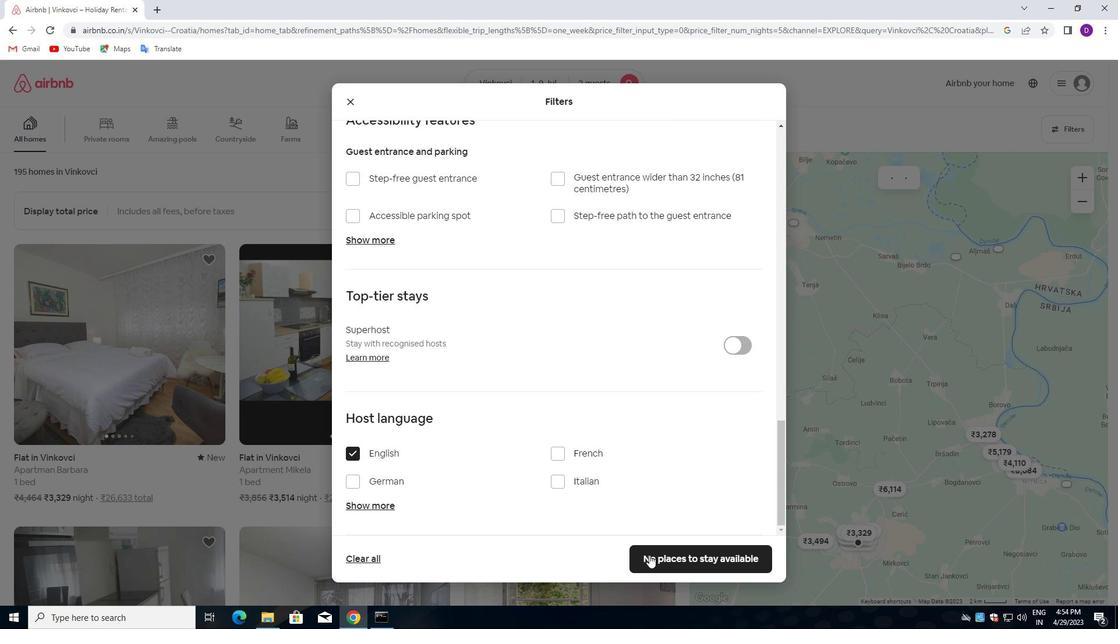 
Action: Mouse moved to (436, 279)
Screenshot: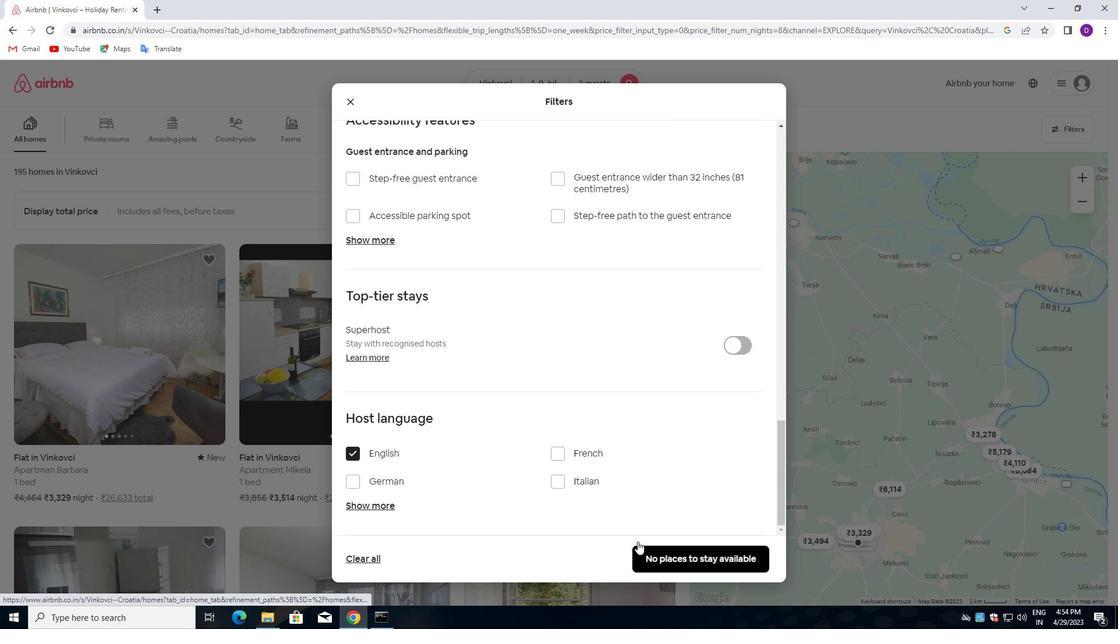 
